 Task: Create a due date automation trigger when advanced on, on the monday before a card is due add dates starting in in more than 1 days at 11:00 AM.
Action: Mouse moved to (1172, 346)
Screenshot: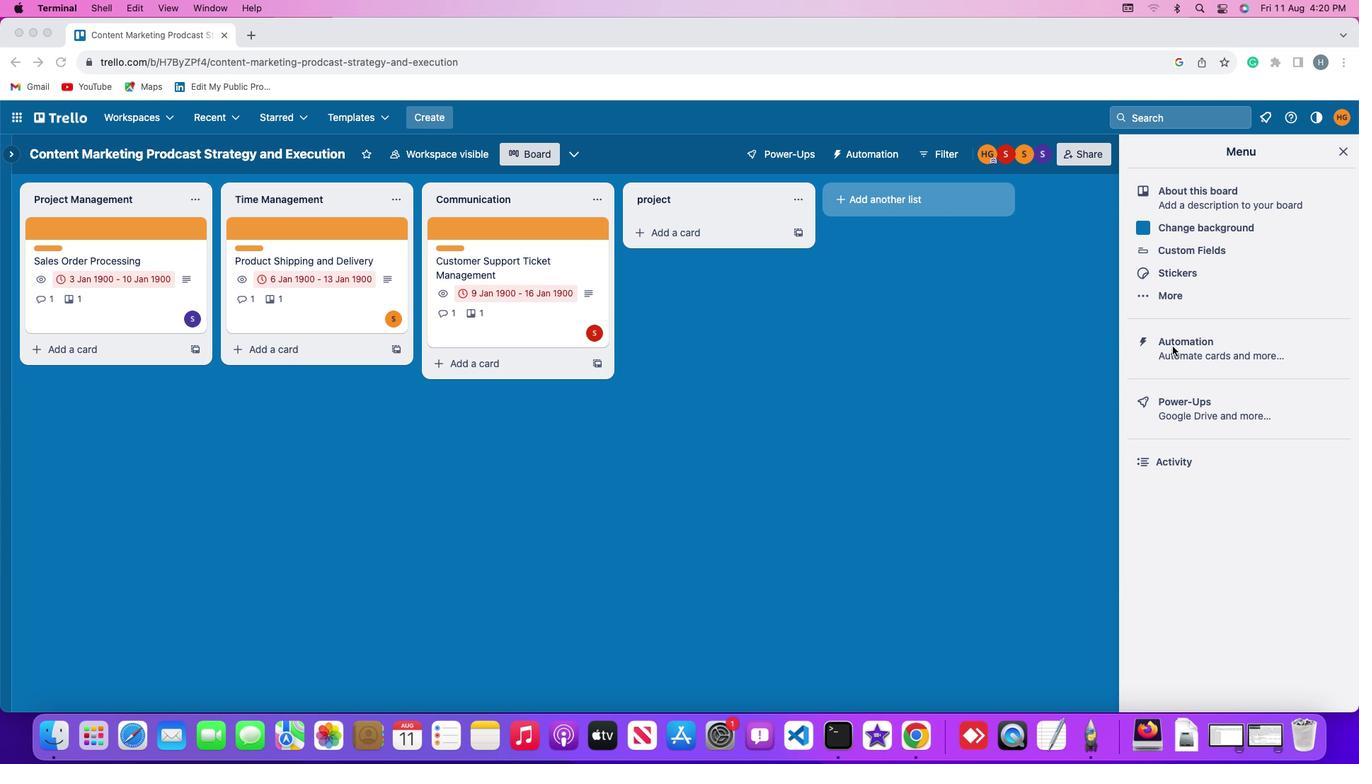 
Action: Mouse pressed left at (1172, 346)
Screenshot: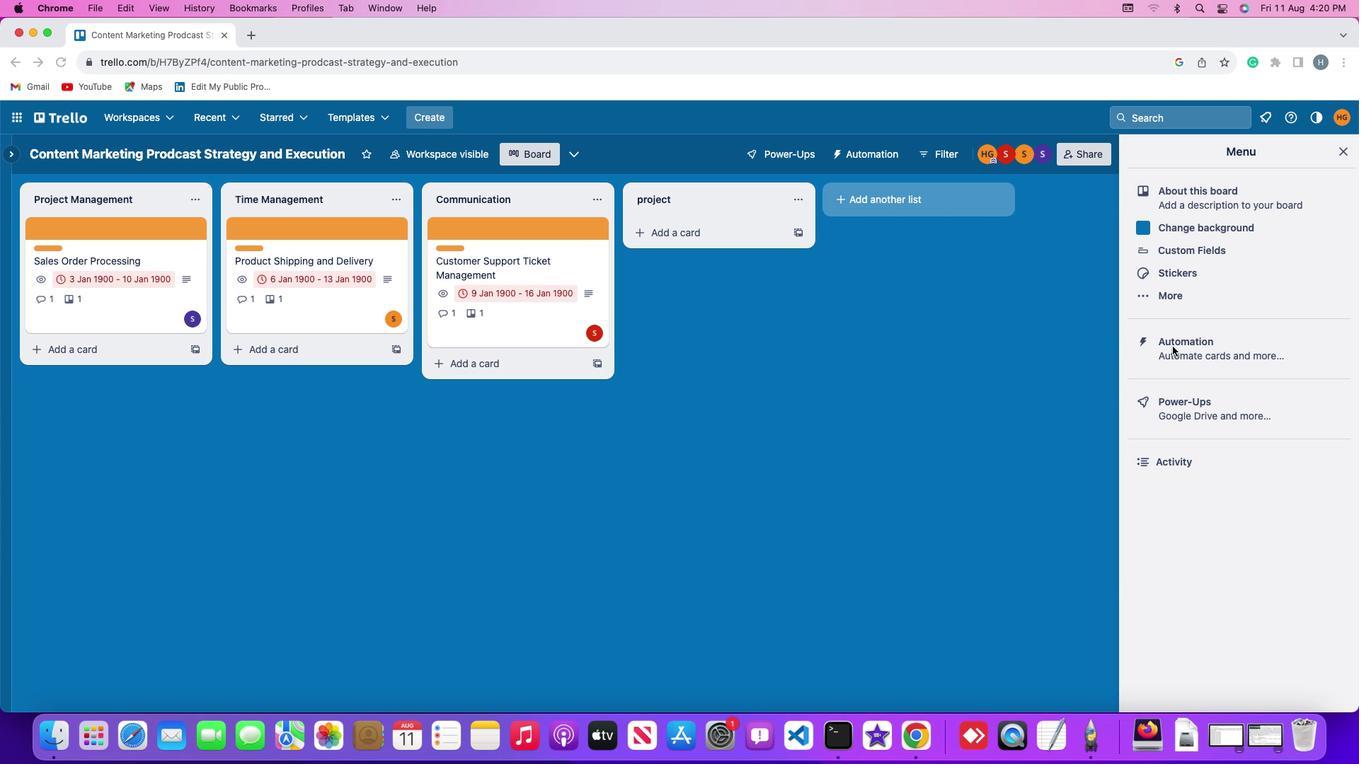 
Action: Mouse moved to (1172, 346)
Screenshot: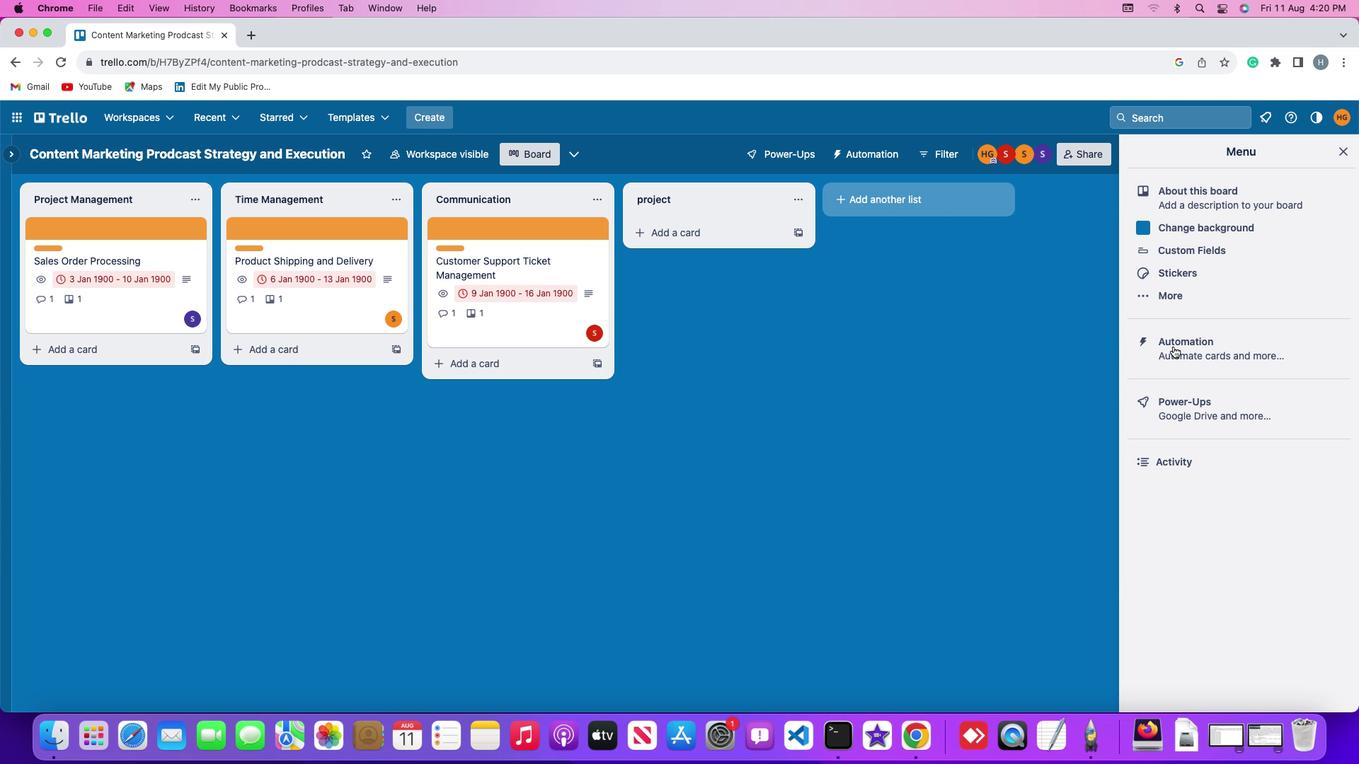 
Action: Mouse pressed left at (1172, 346)
Screenshot: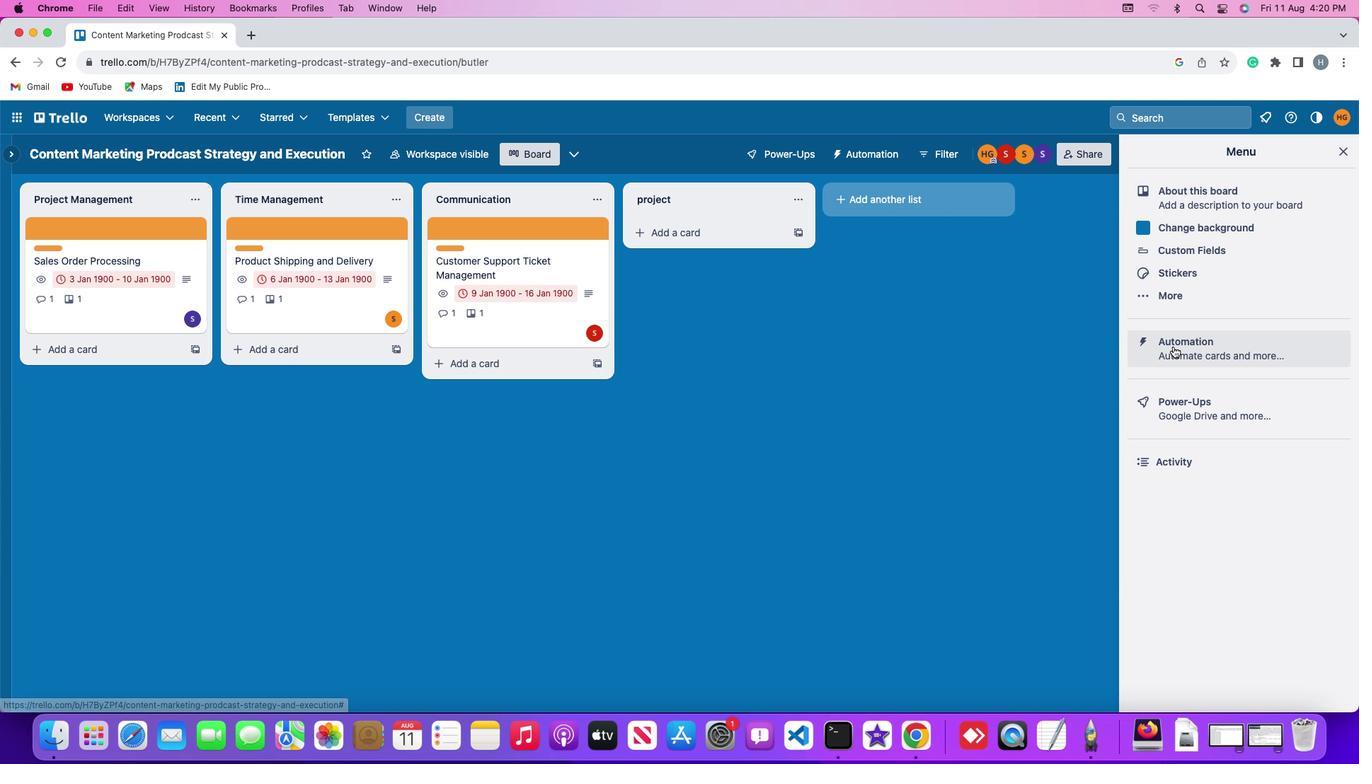
Action: Mouse moved to (79, 336)
Screenshot: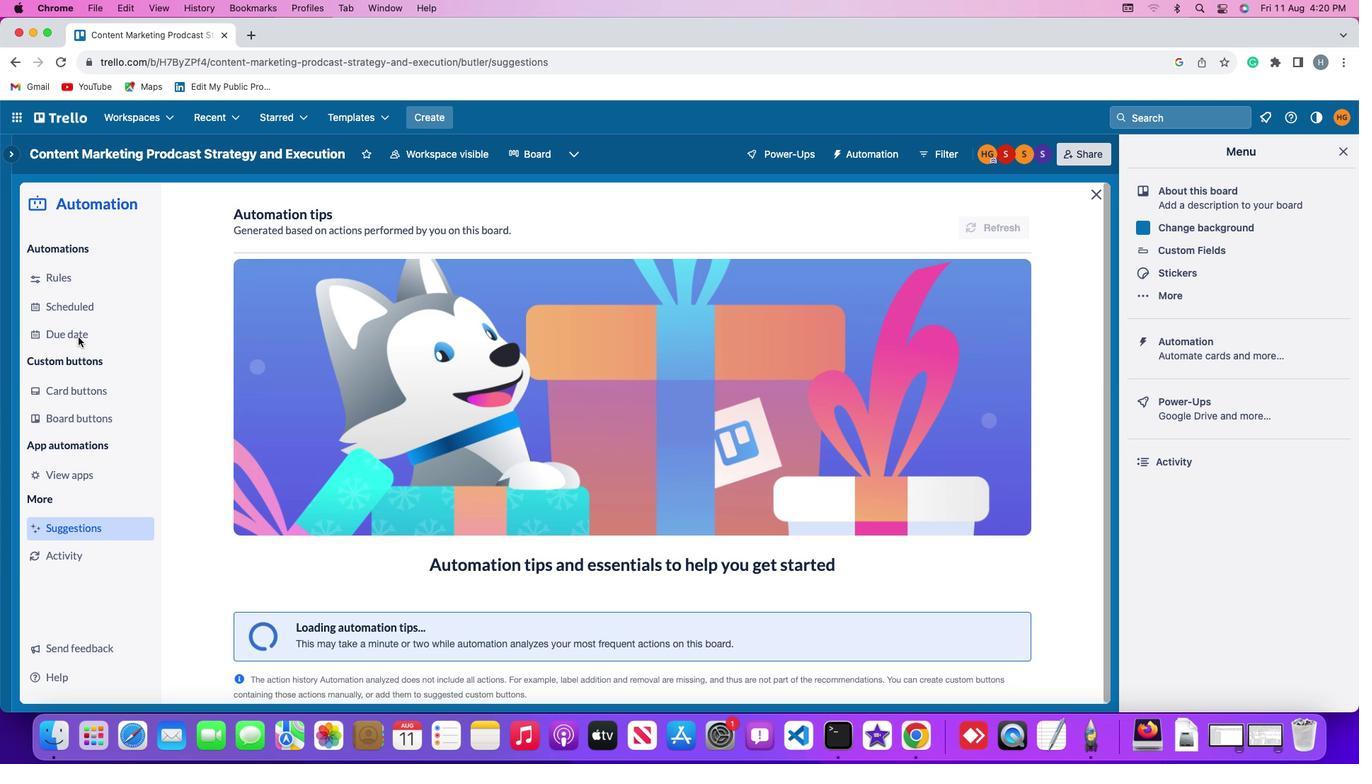 
Action: Mouse pressed left at (79, 336)
Screenshot: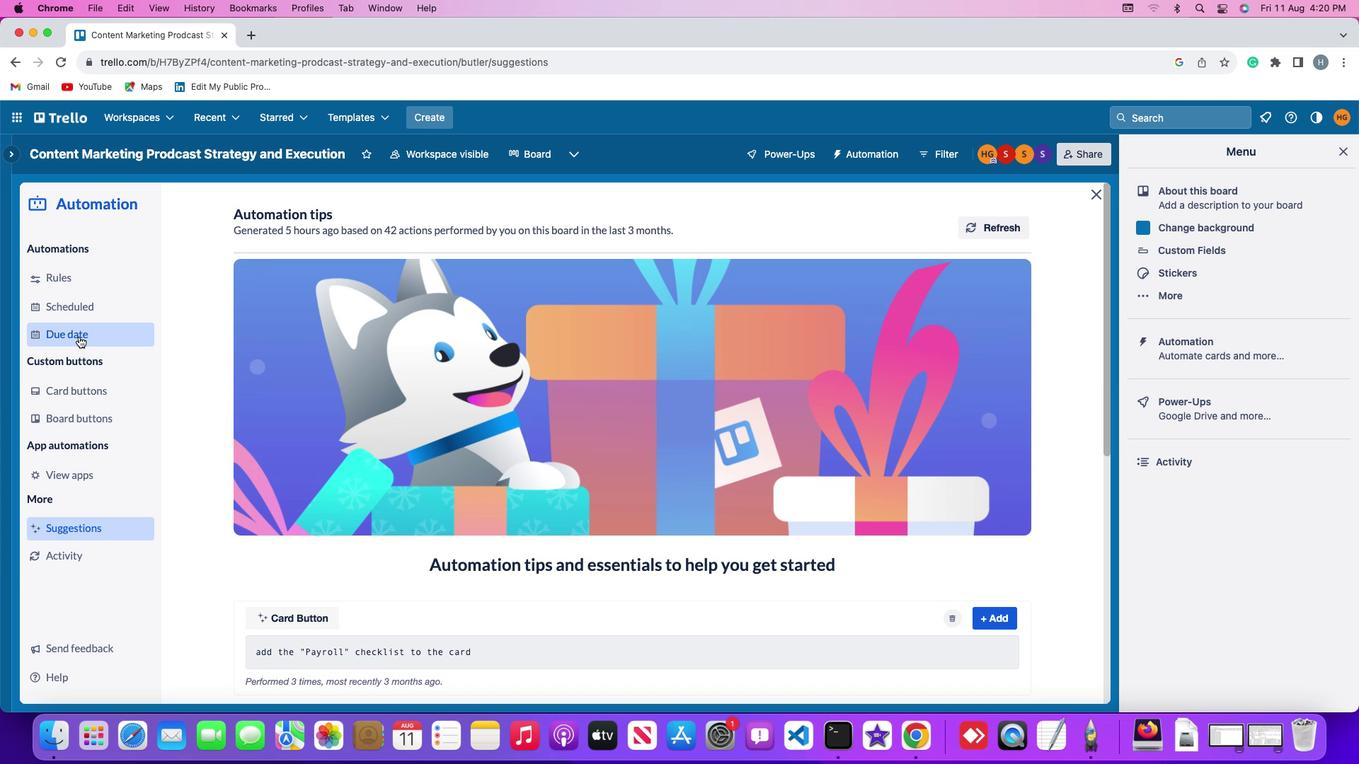 
Action: Mouse moved to (951, 218)
Screenshot: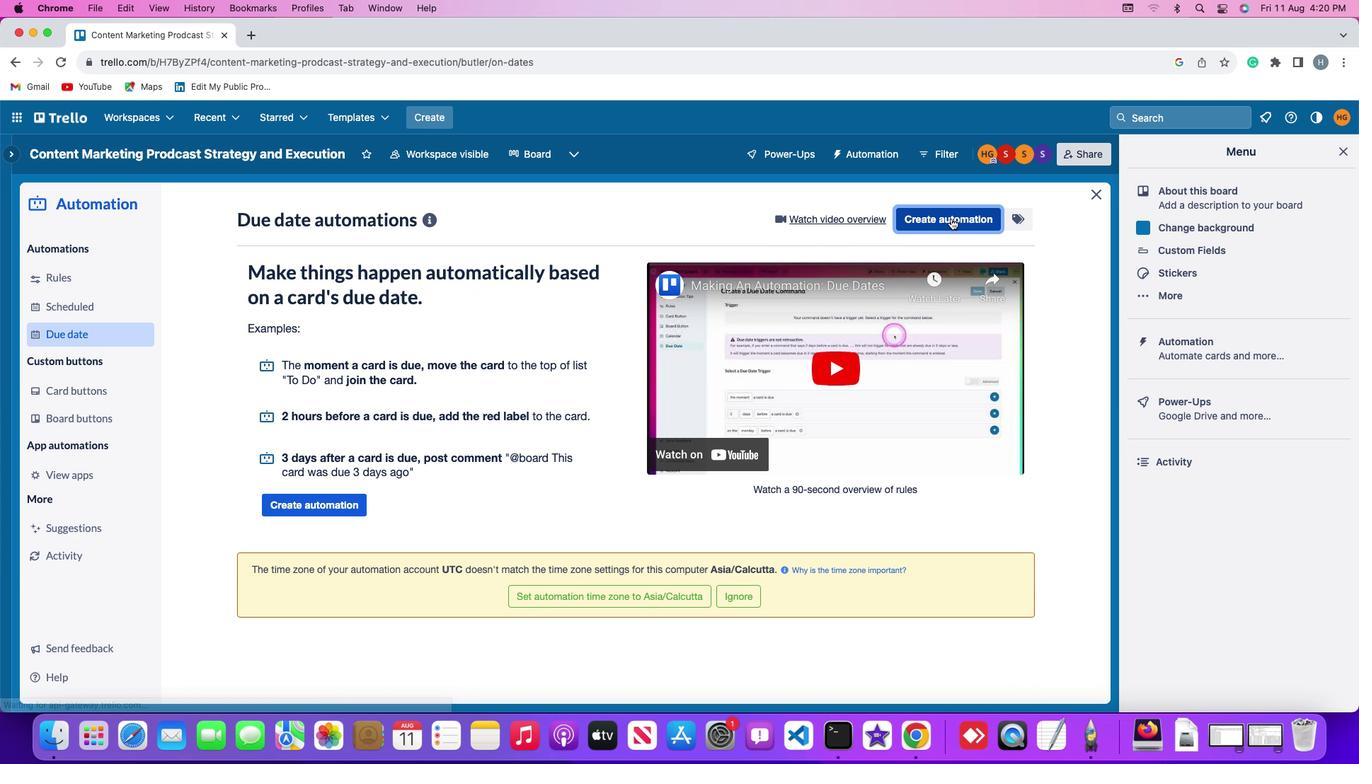
Action: Mouse pressed left at (951, 218)
Screenshot: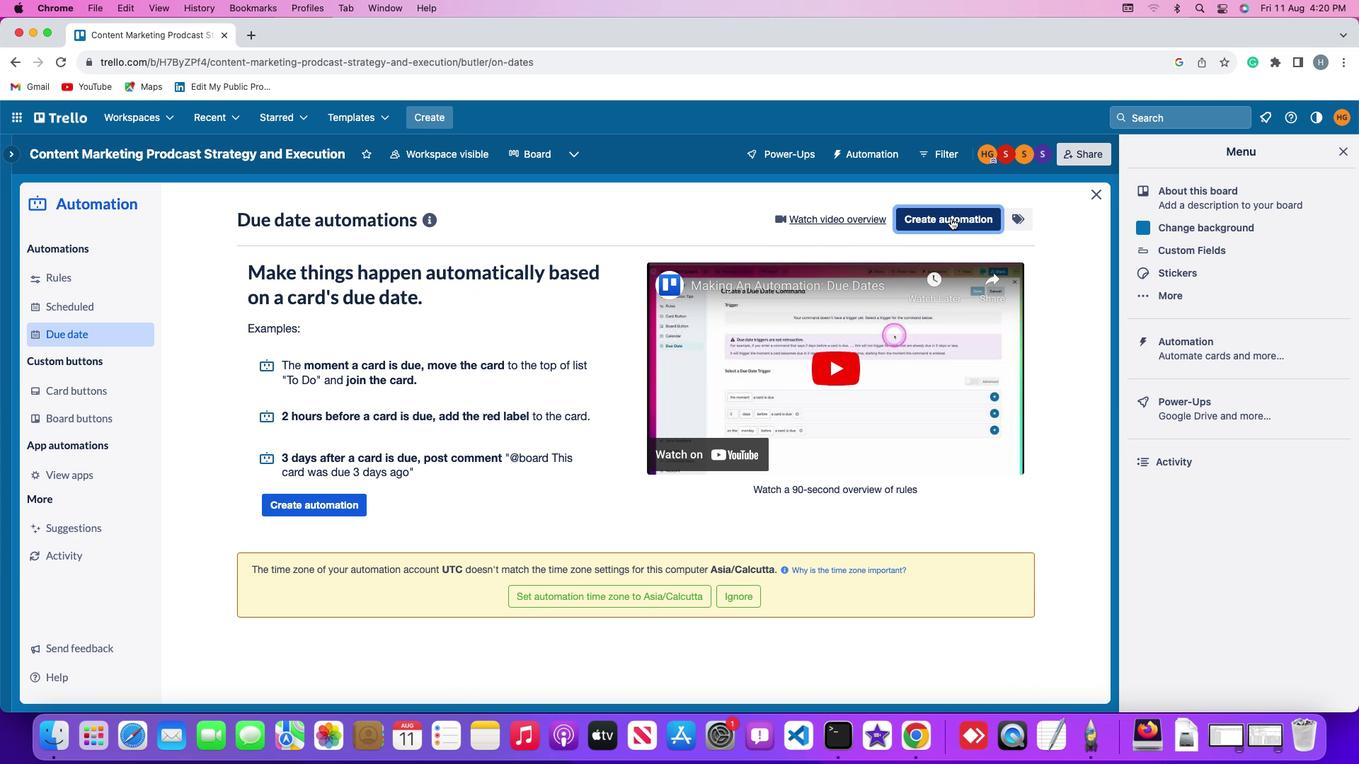 
Action: Mouse moved to (314, 353)
Screenshot: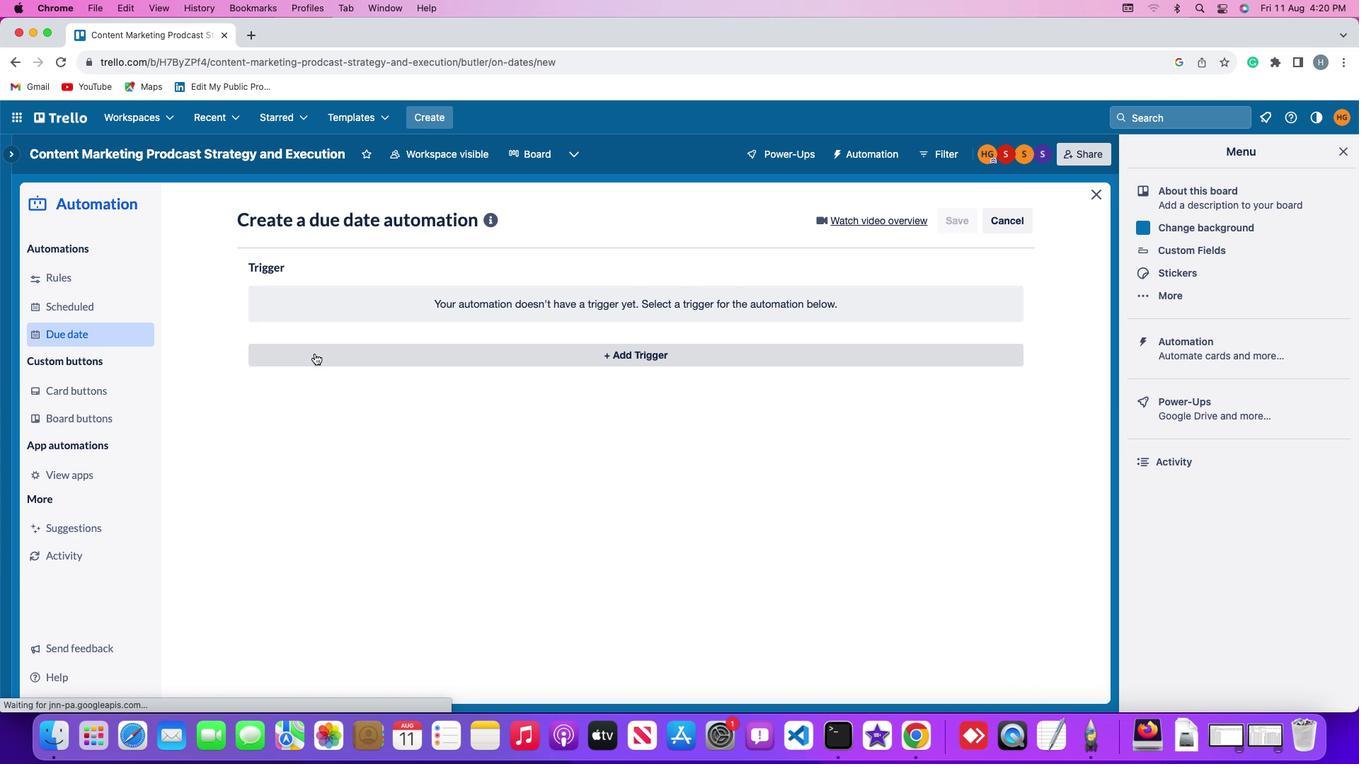 
Action: Mouse pressed left at (314, 353)
Screenshot: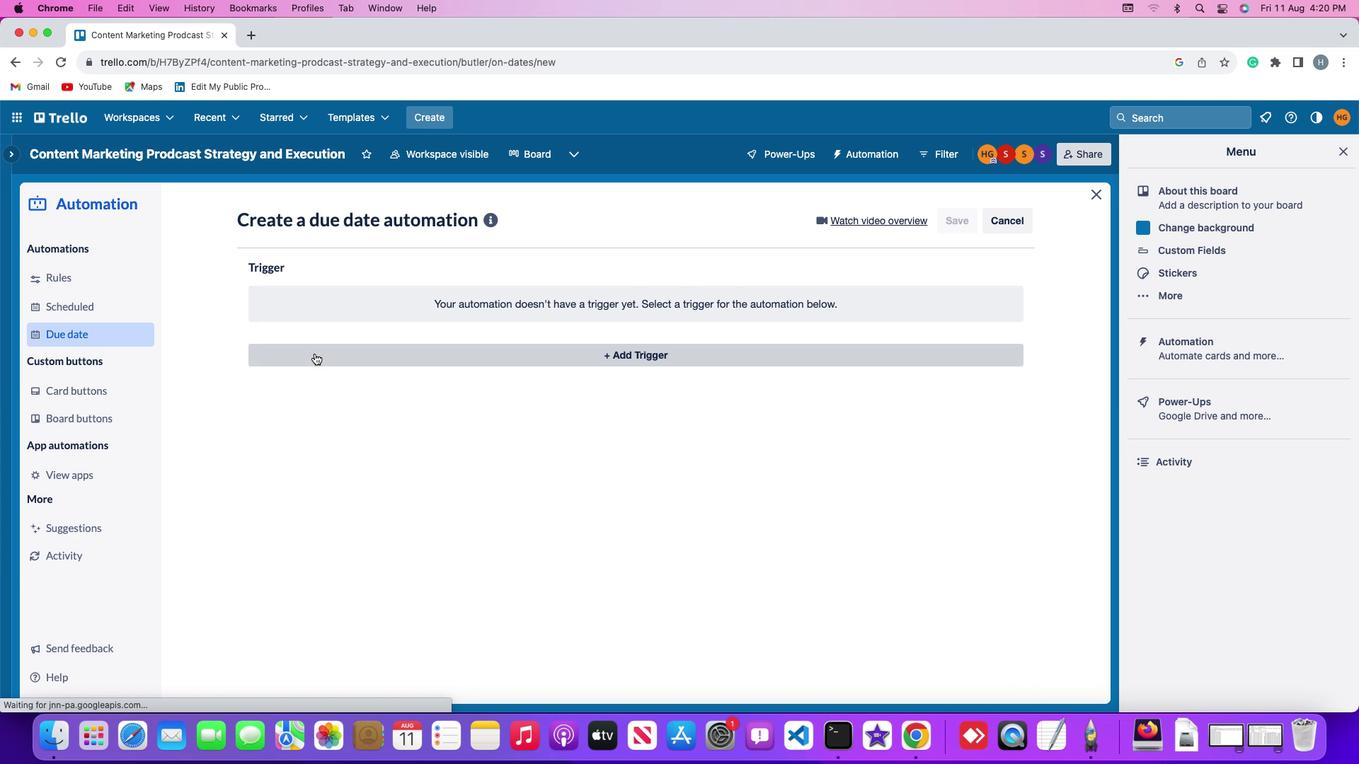 
Action: Mouse moved to (302, 615)
Screenshot: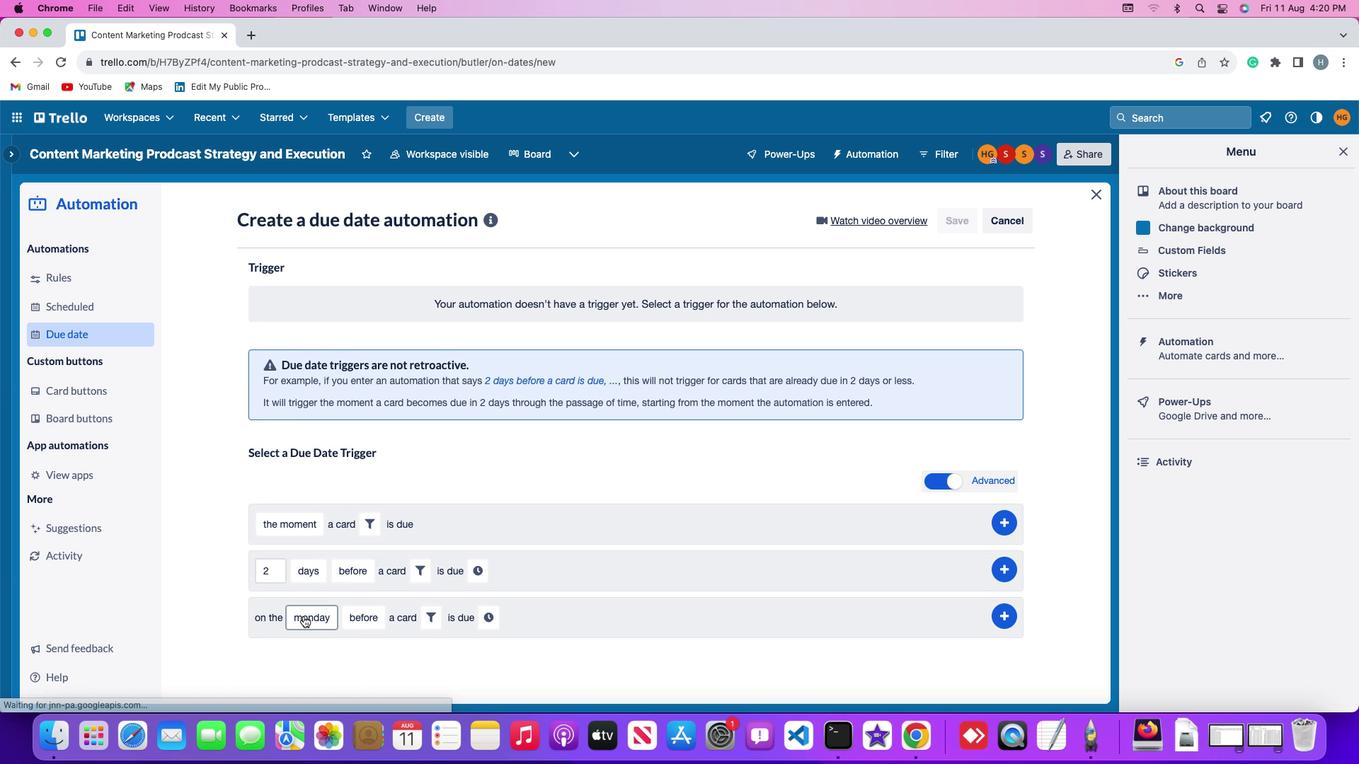 
Action: Mouse pressed left at (302, 615)
Screenshot: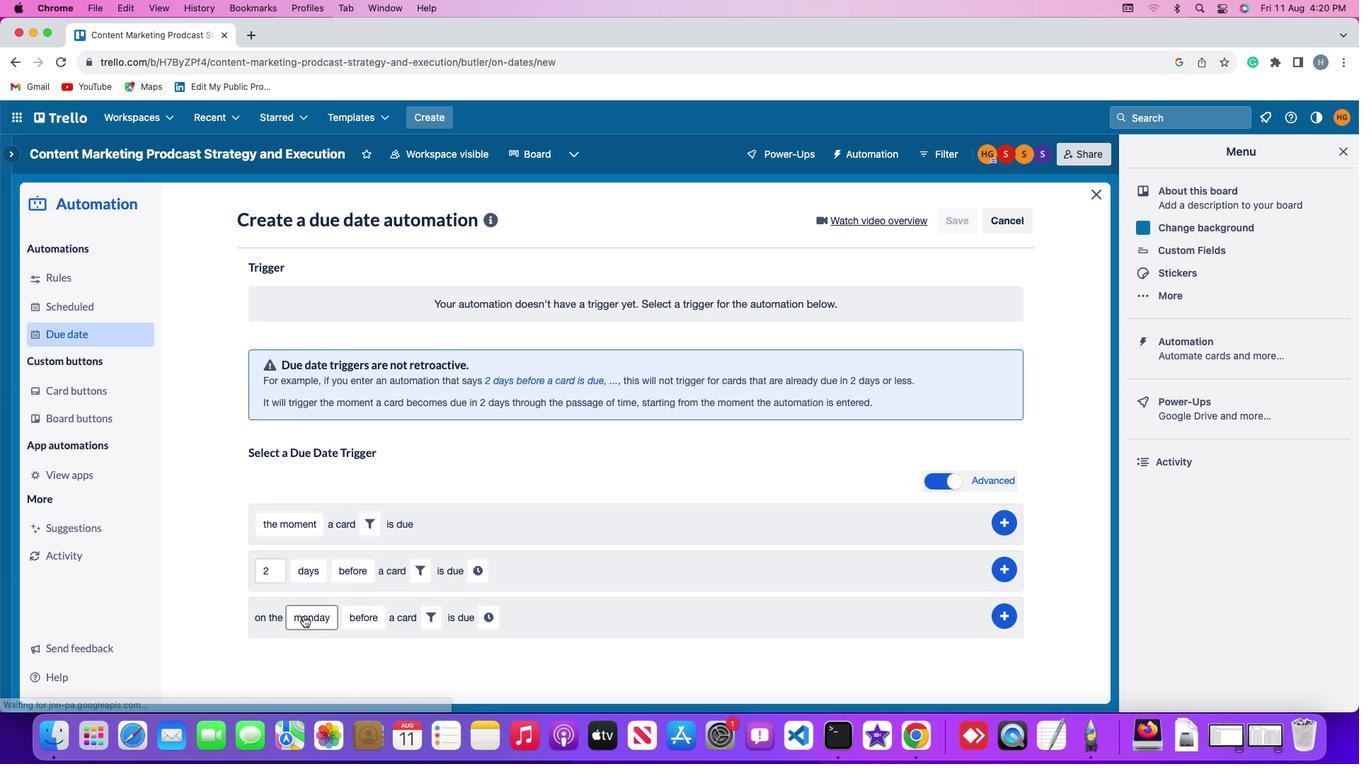 
Action: Mouse moved to (344, 420)
Screenshot: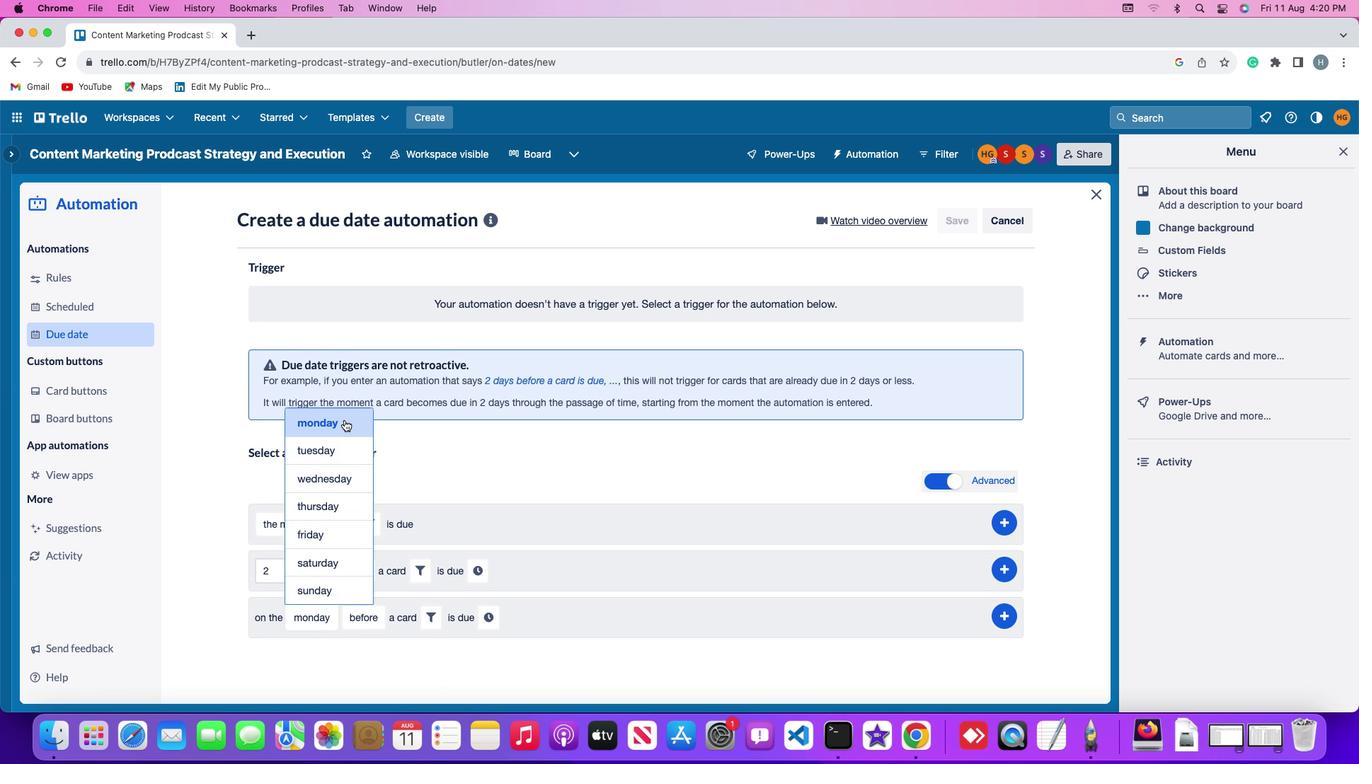 
Action: Mouse pressed left at (344, 420)
Screenshot: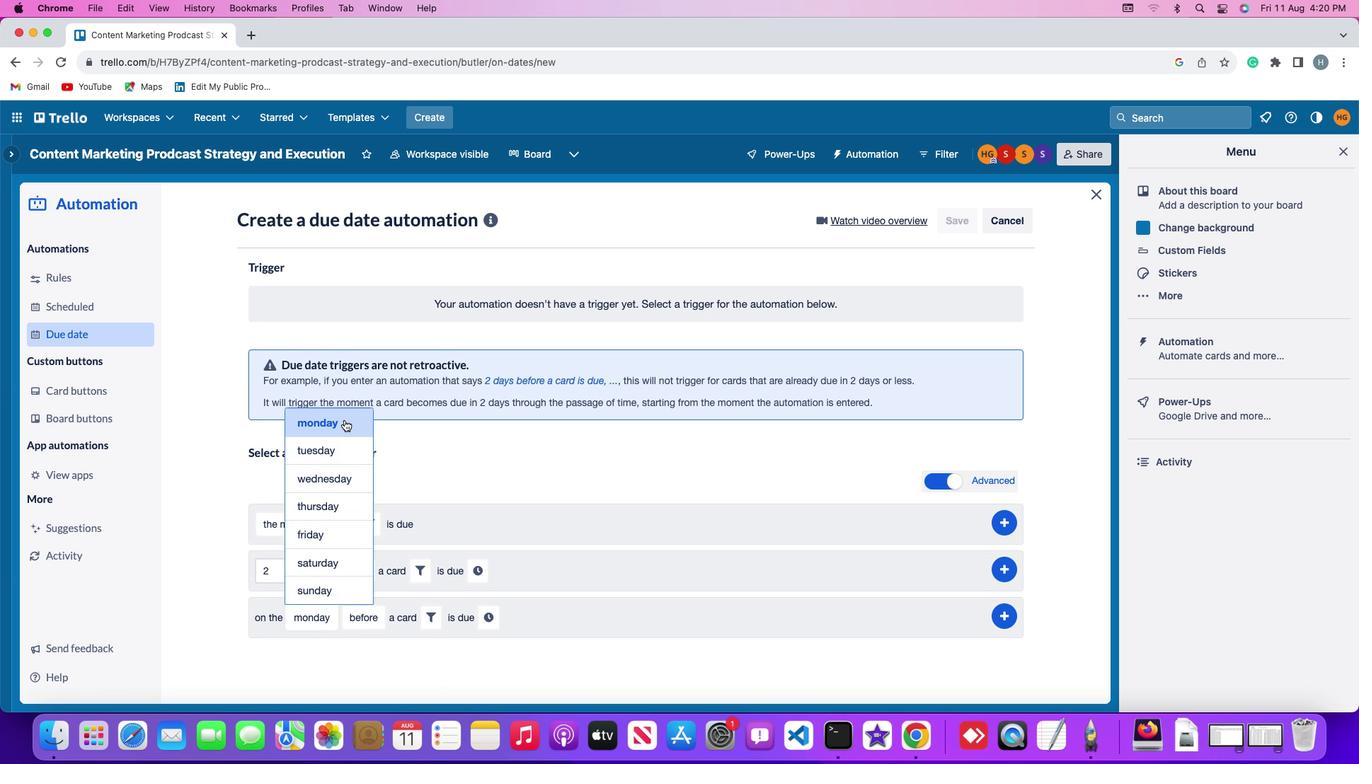 
Action: Mouse moved to (370, 619)
Screenshot: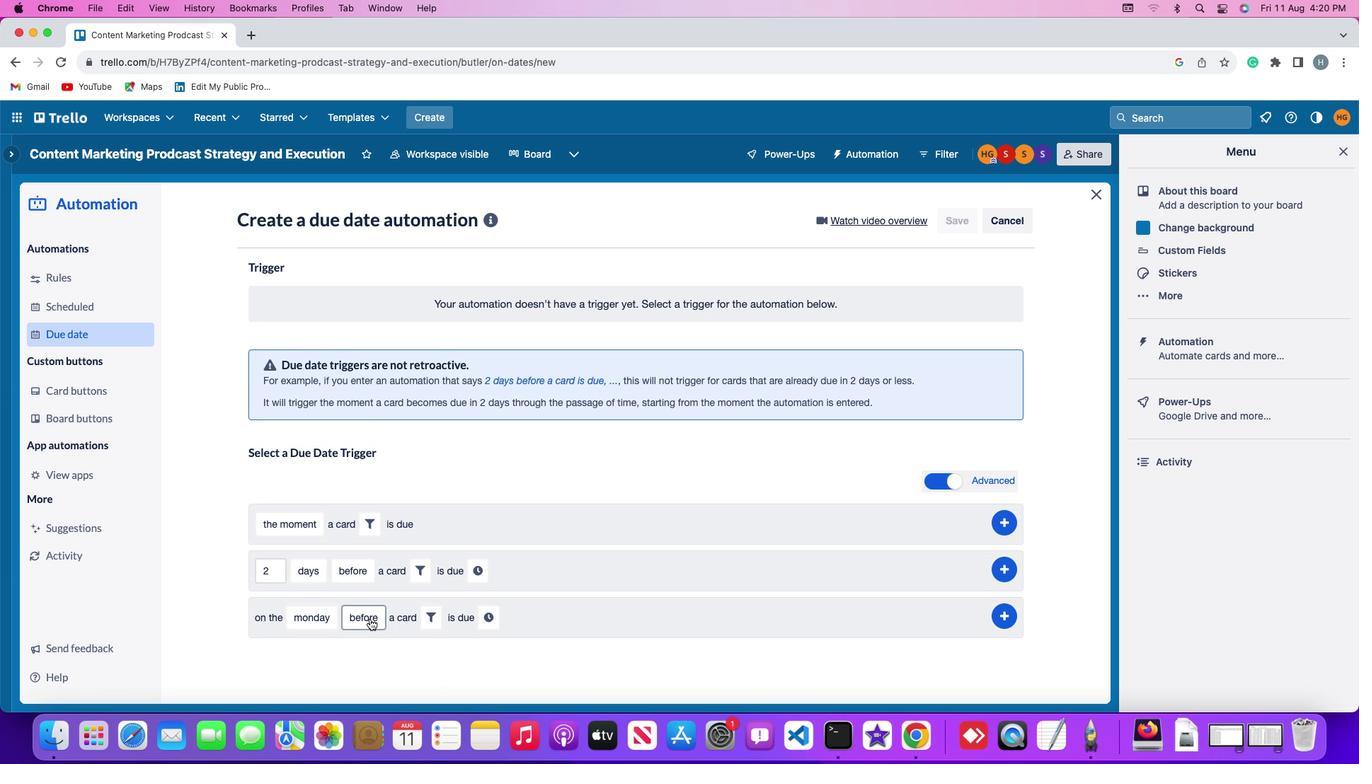 
Action: Mouse pressed left at (370, 619)
Screenshot: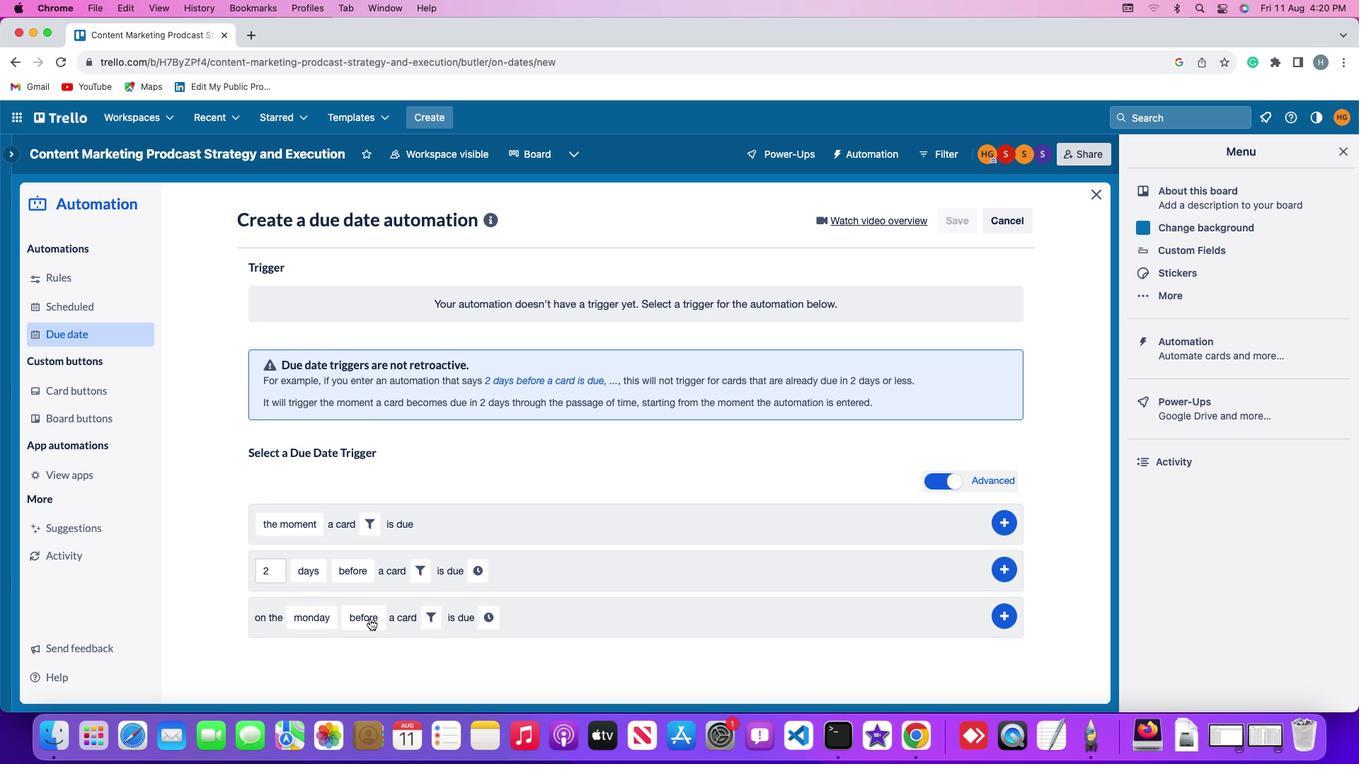 
Action: Mouse moved to (380, 499)
Screenshot: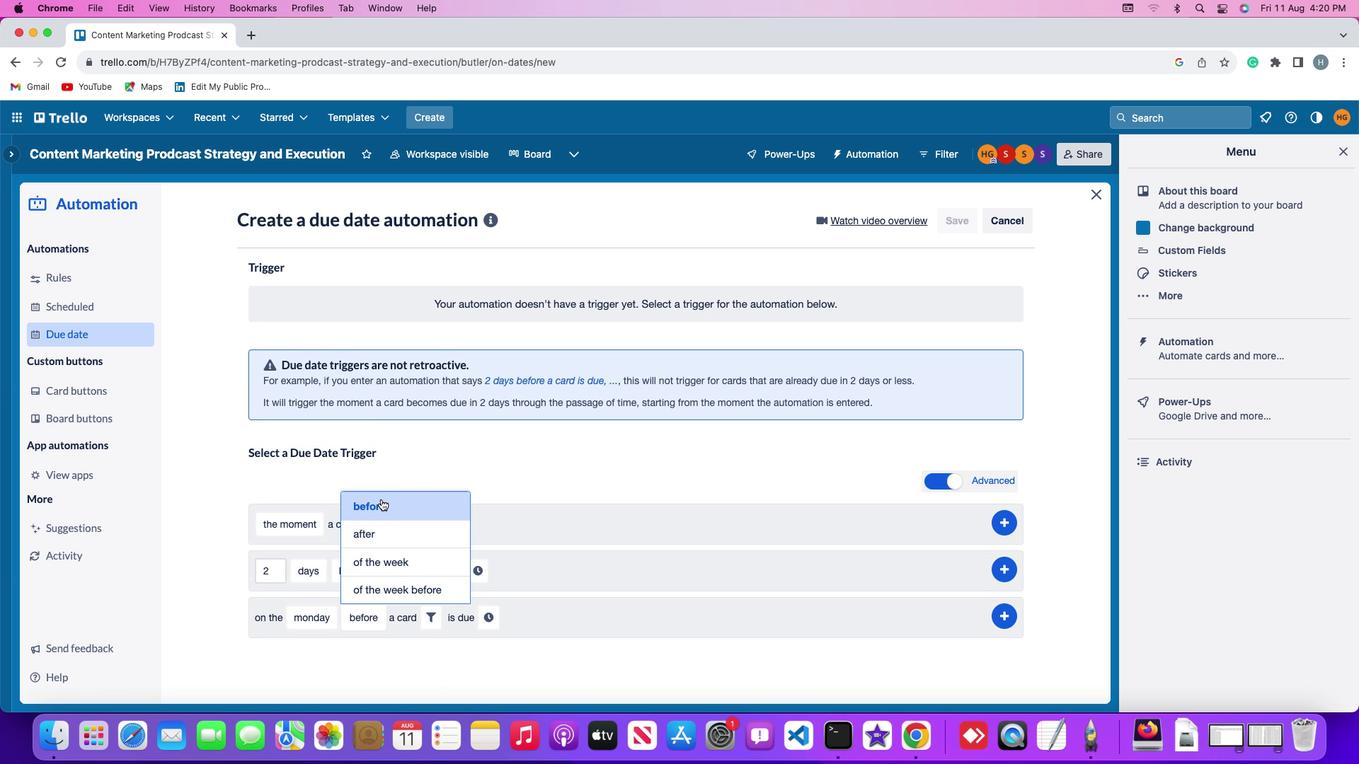 
Action: Mouse pressed left at (380, 499)
Screenshot: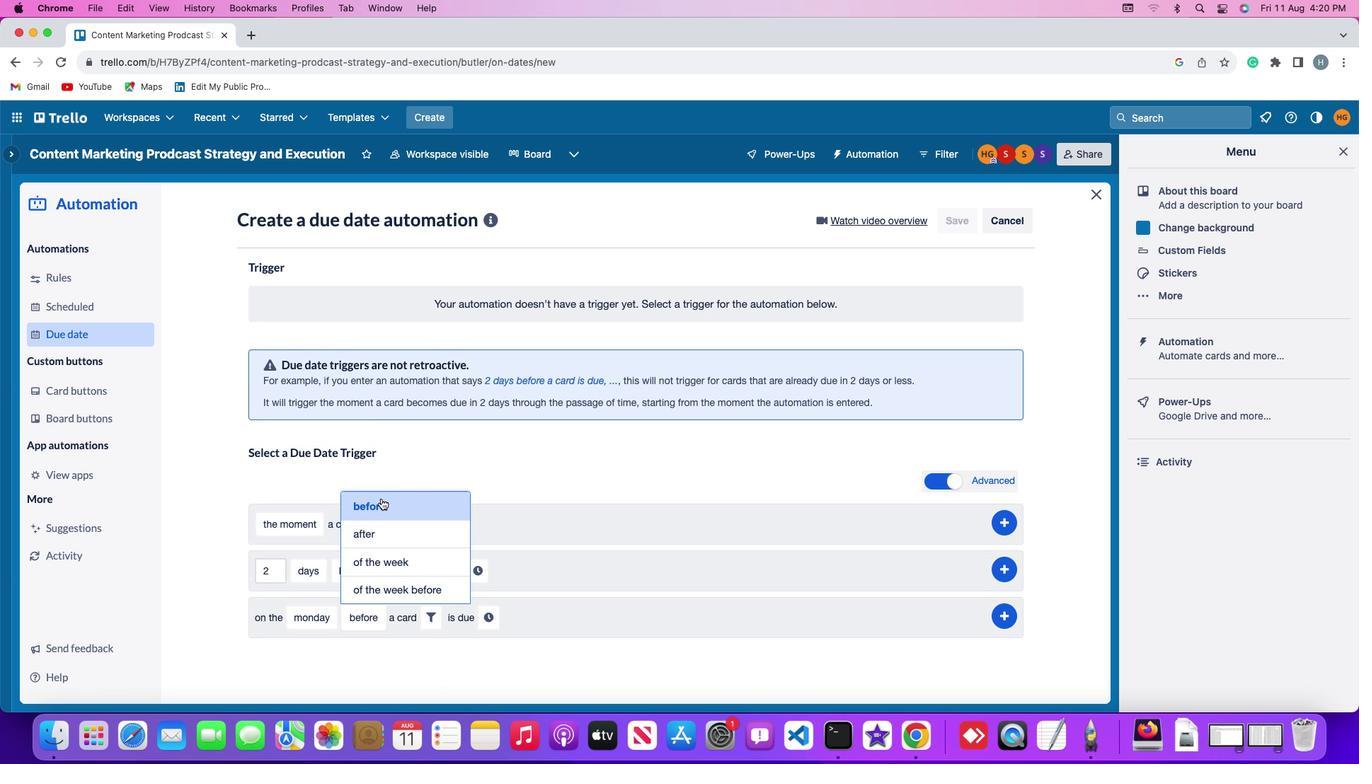 
Action: Mouse moved to (429, 614)
Screenshot: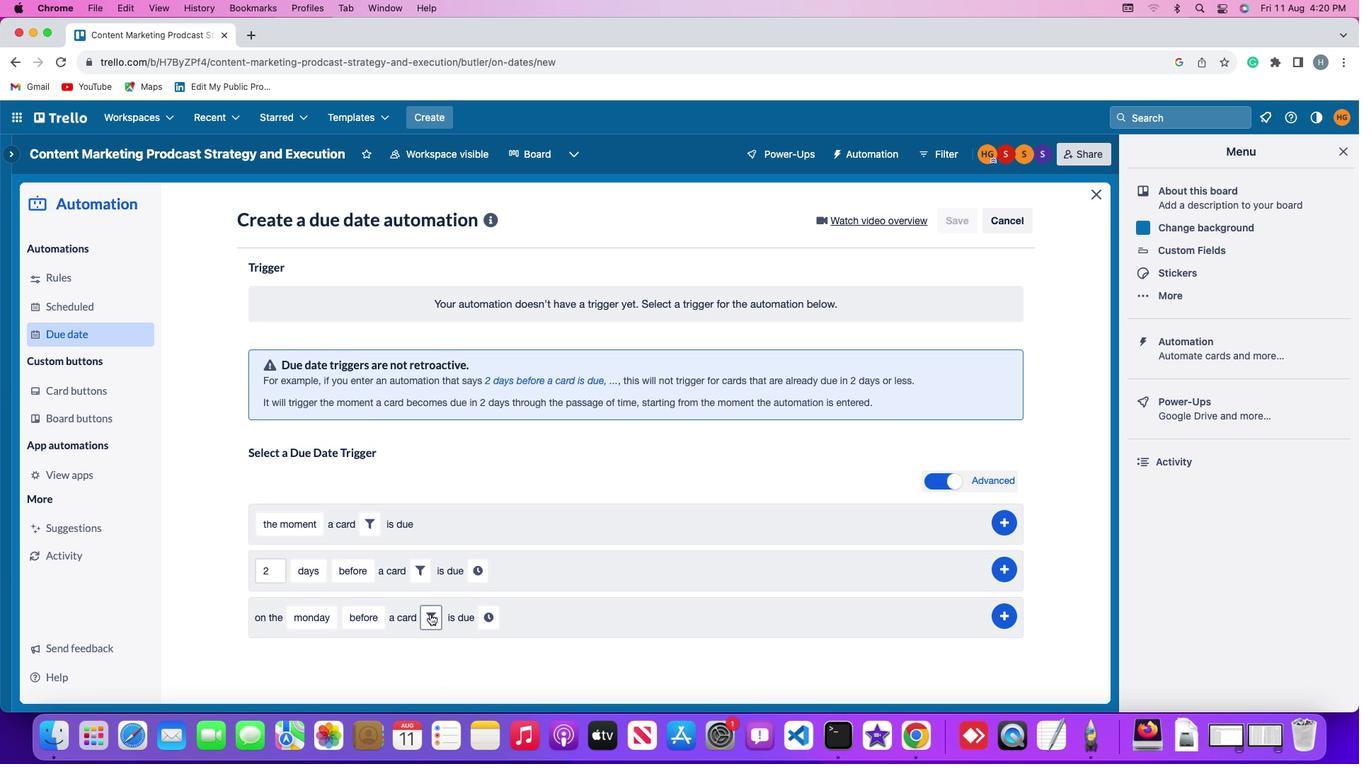 
Action: Mouse pressed left at (429, 614)
Screenshot: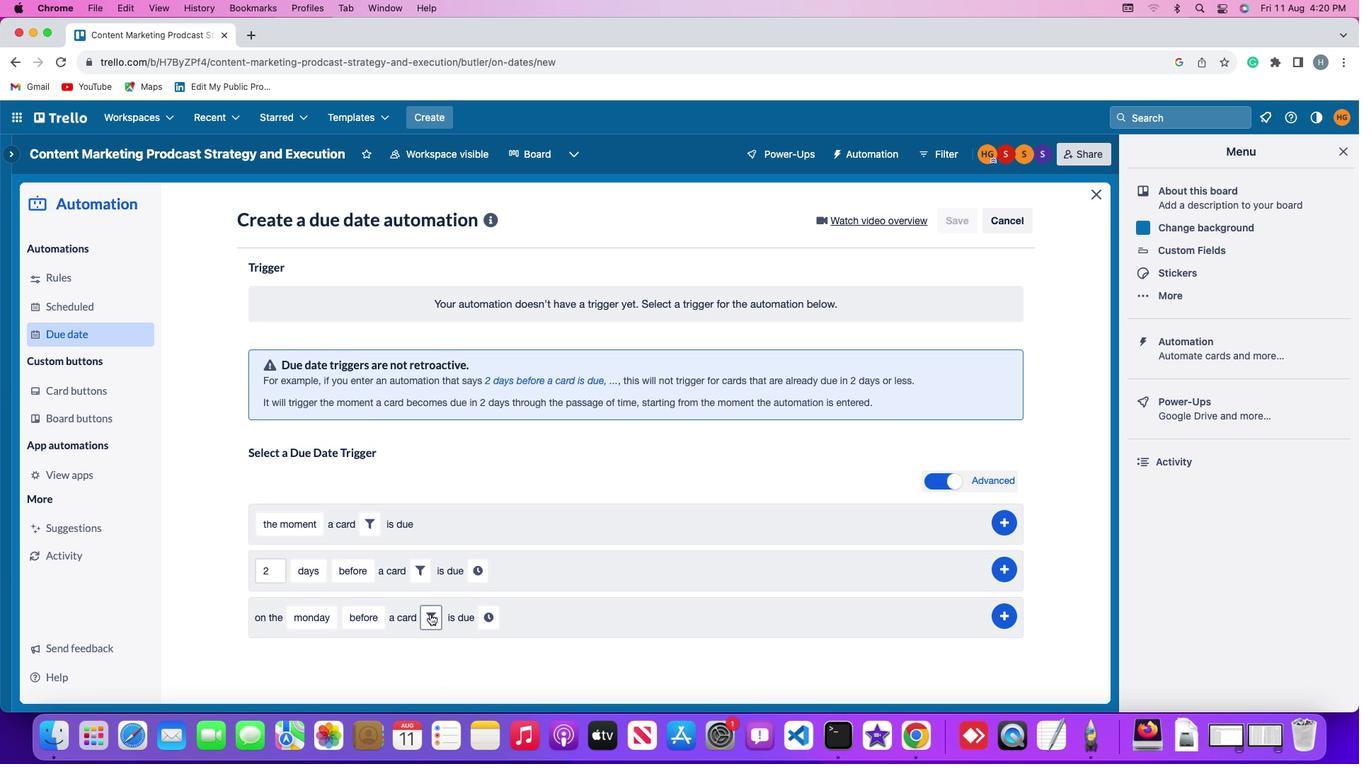 
Action: Mouse moved to (517, 661)
Screenshot: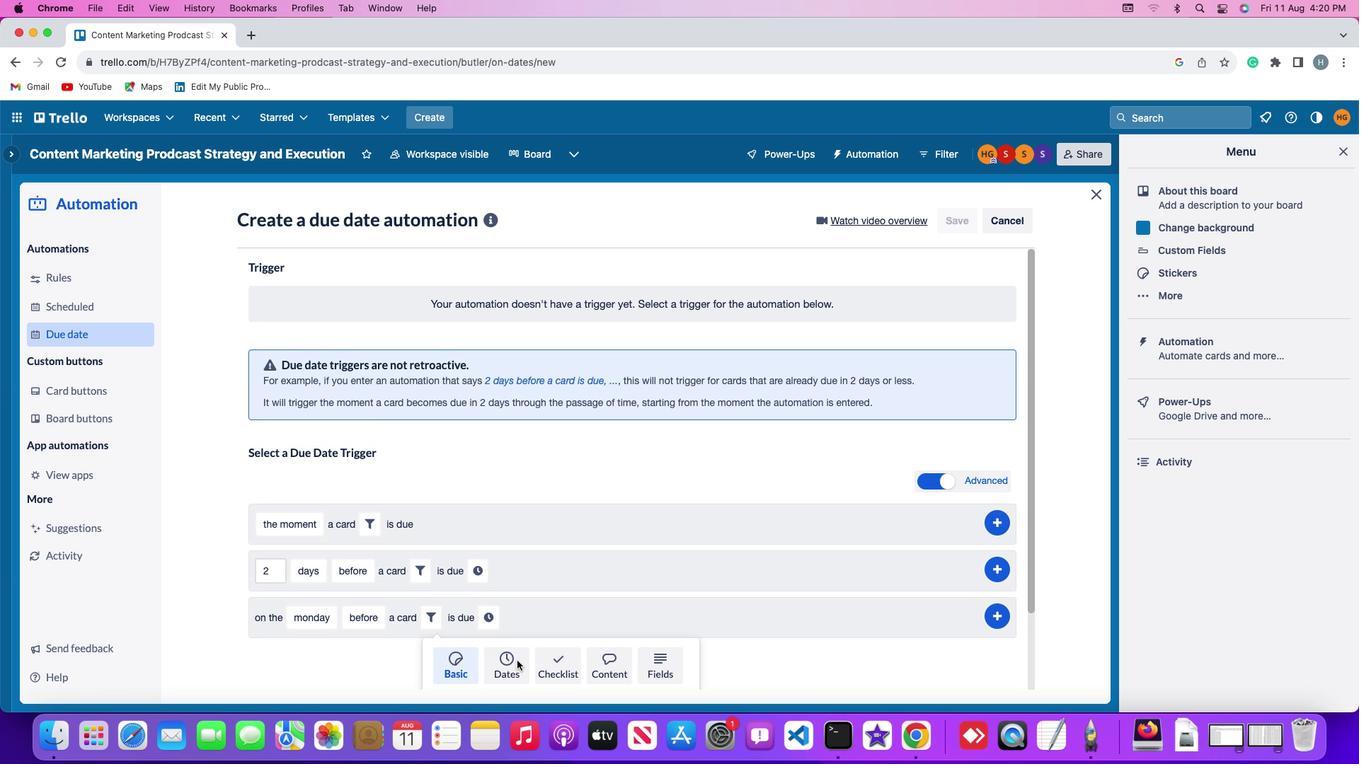 
Action: Mouse pressed left at (517, 661)
Screenshot: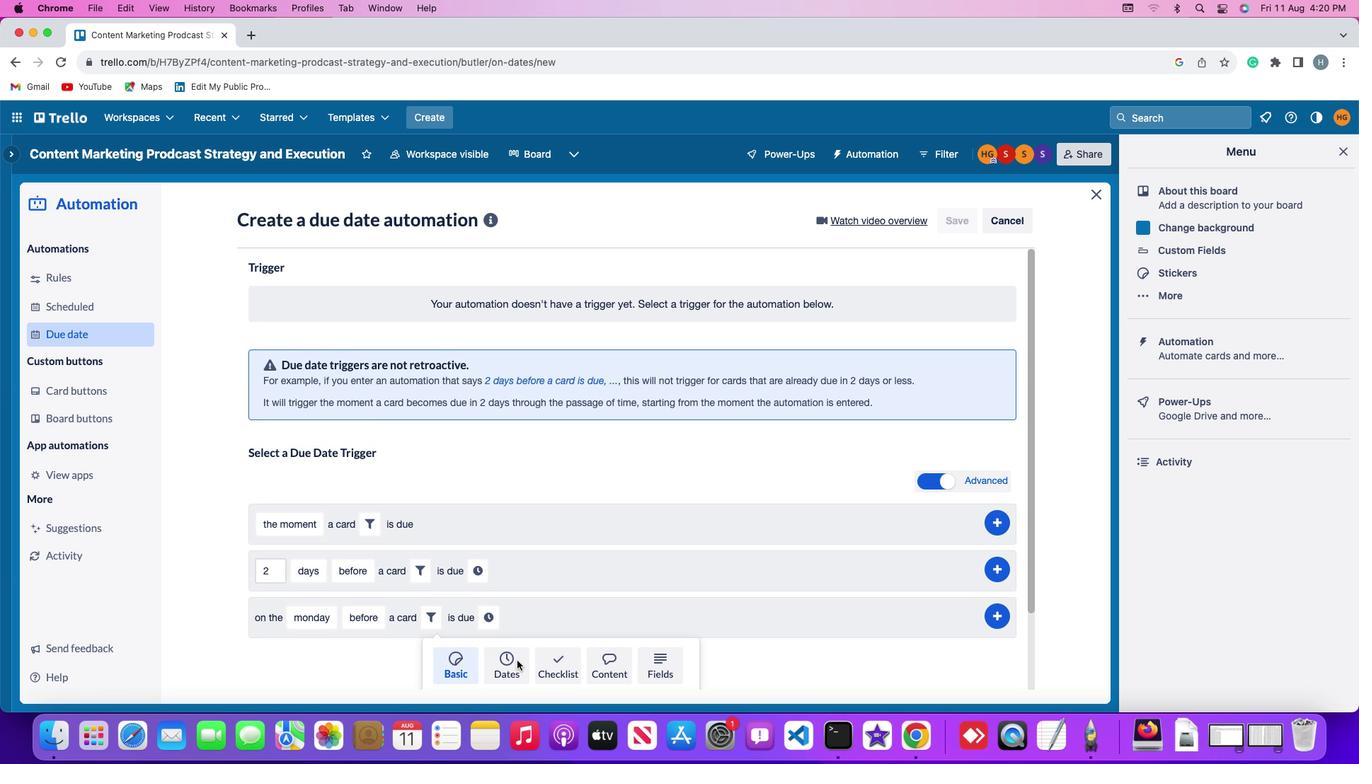 
Action: Mouse moved to (353, 655)
Screenshot: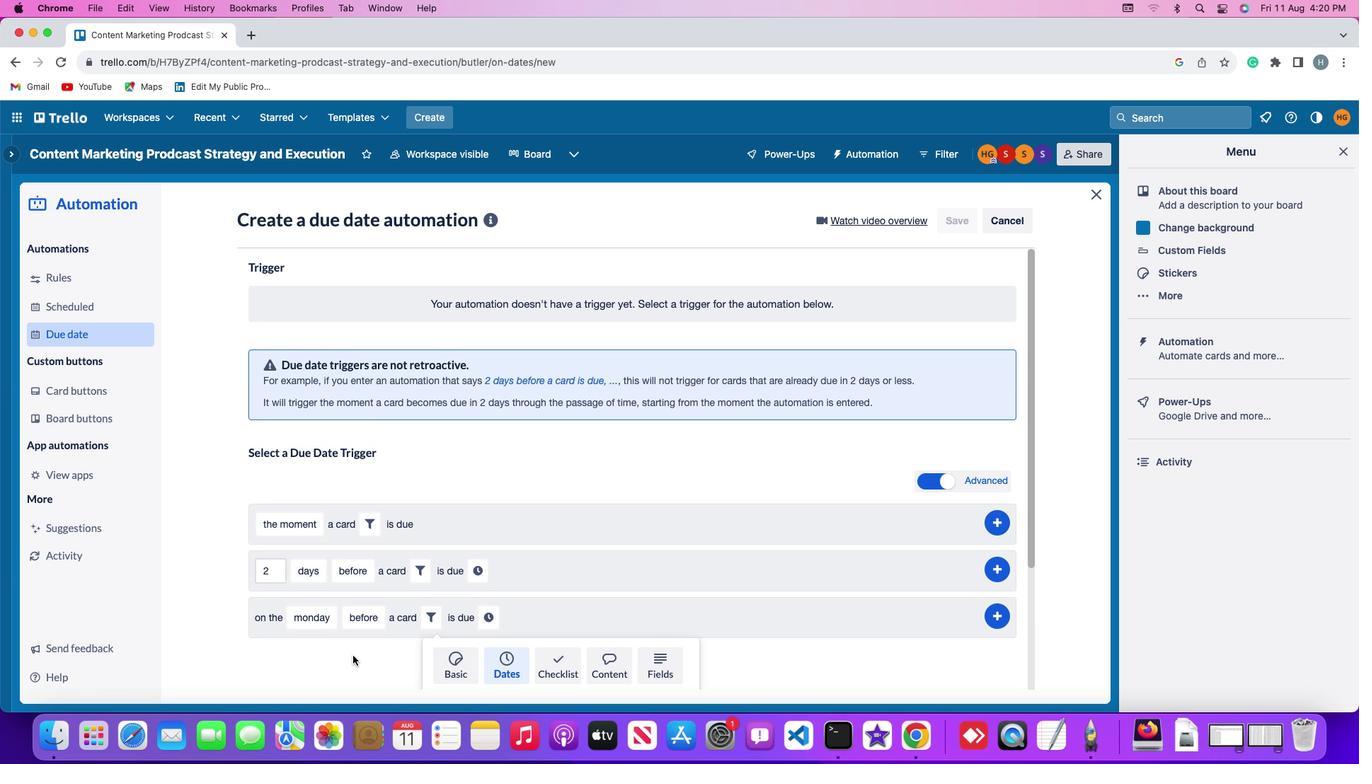
Action: Mouse scrolled (353, 655) with delta (0, 0)
Screenshot: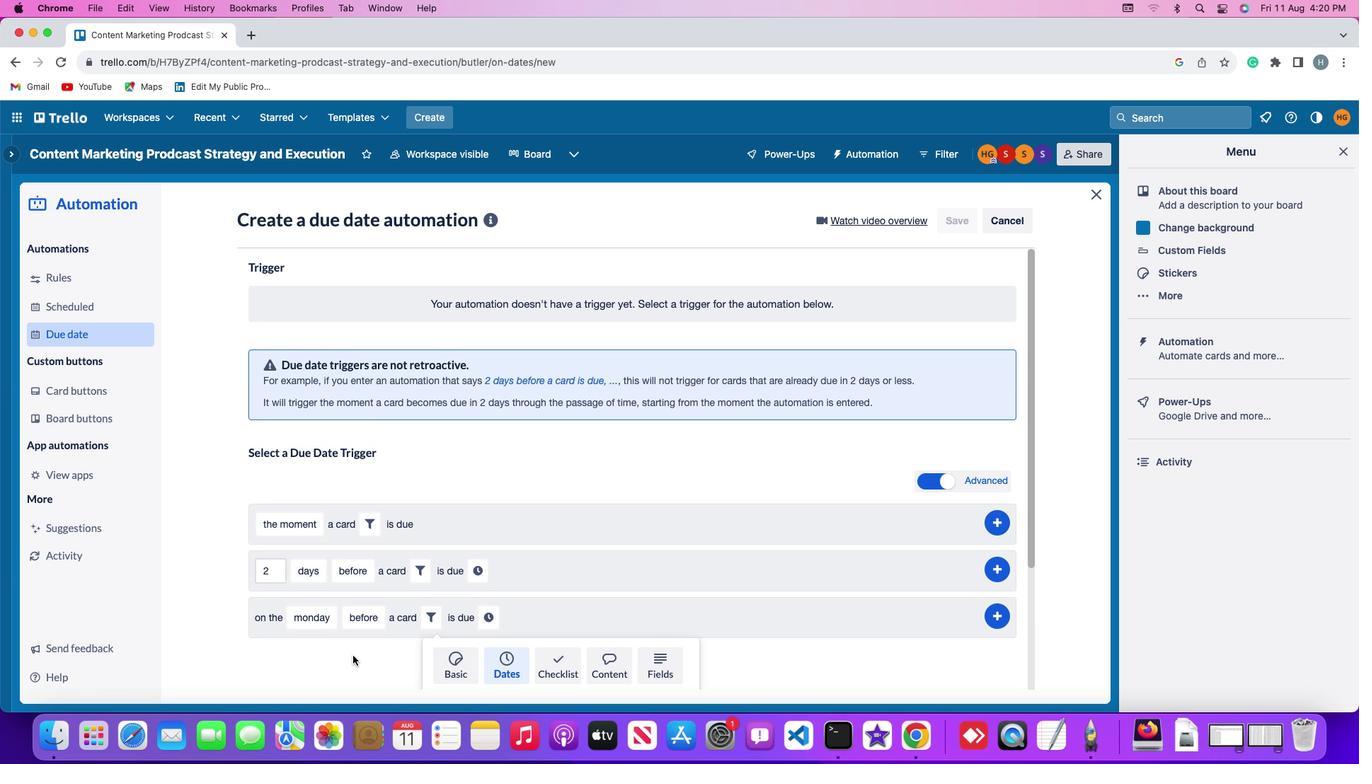 
Action: Mouse scrolled (353, 655) with delta (0, 0)
Screenshot: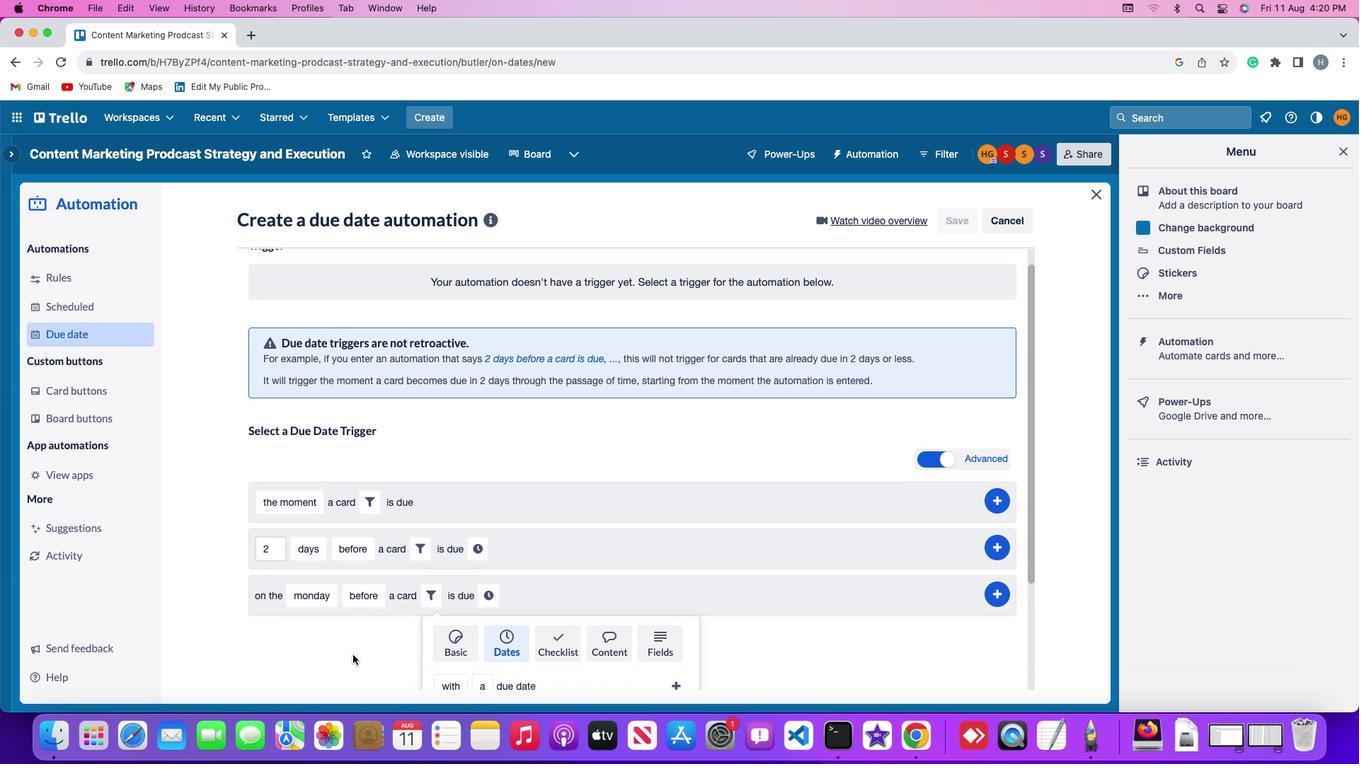 
Action: Mouse scrolled (353, 655) with delta (0, -2)
Screenshot: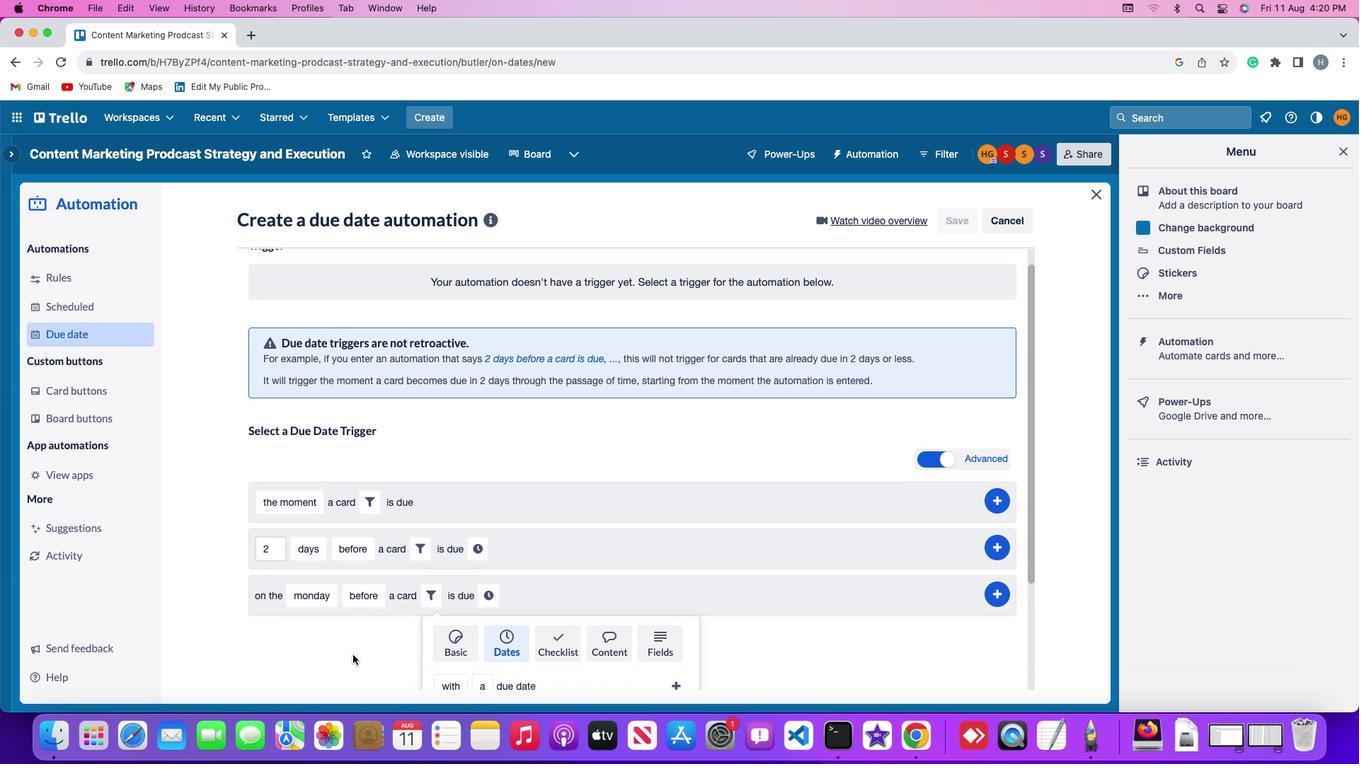 
Action: Mouse scrolled (353, 655) with delta (0, -3)
Screenshot: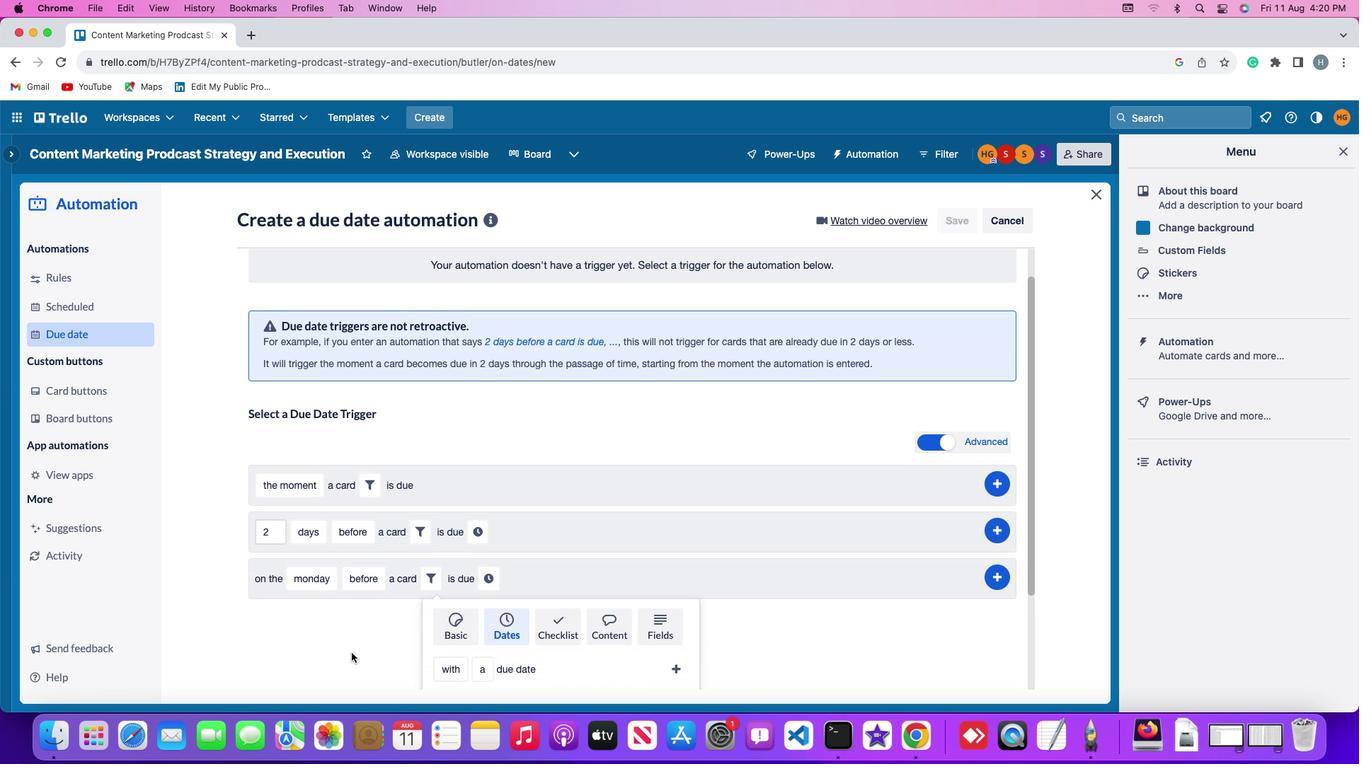 
Action: Mouse scrolled (353, 655) with delta (0, -4)
Screenshot: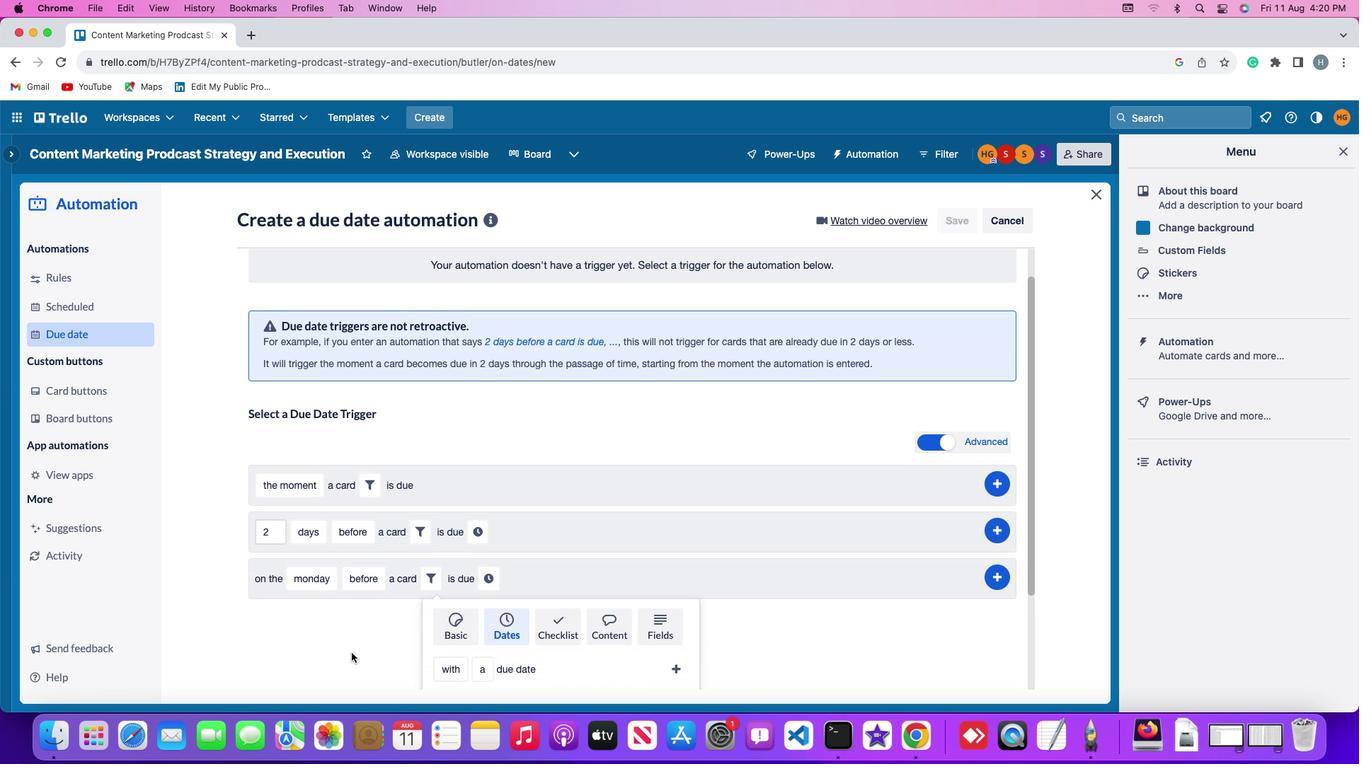 
Action: Mouse moved to (433, 657)
Screenshot: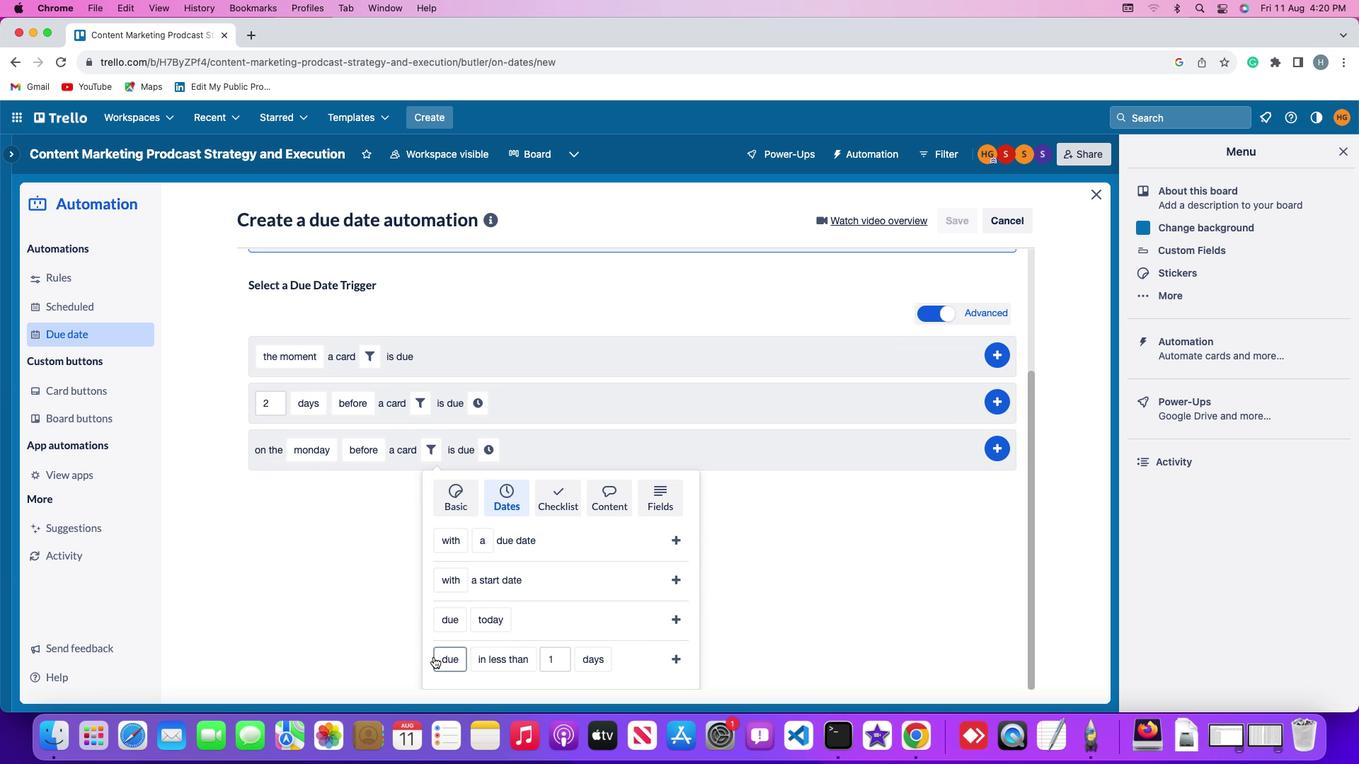 
Action: Mouse pressed left at (433, 657)
Screenshot: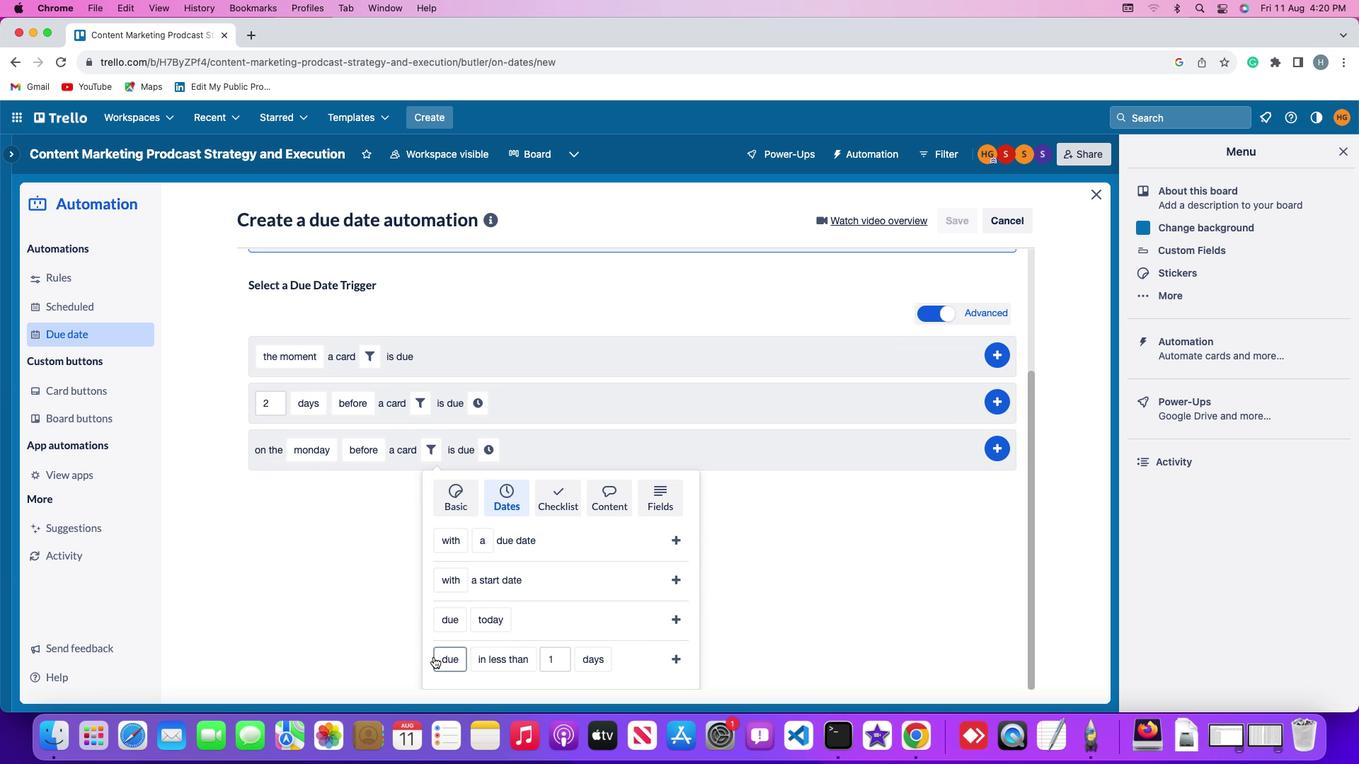 
Action: Mouse moved to (455, 634)
Screenshot: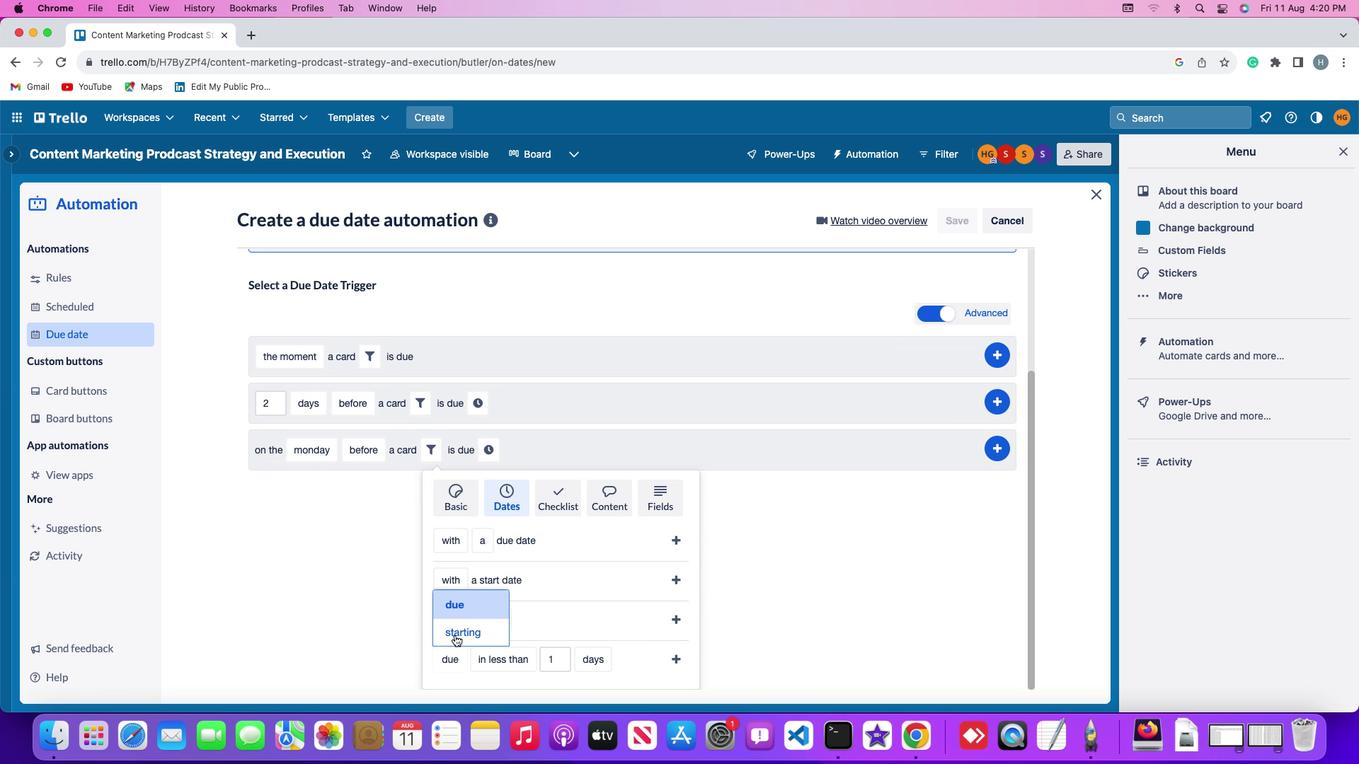
Action: Mouse pressed left at (455, 634)
Screenshot: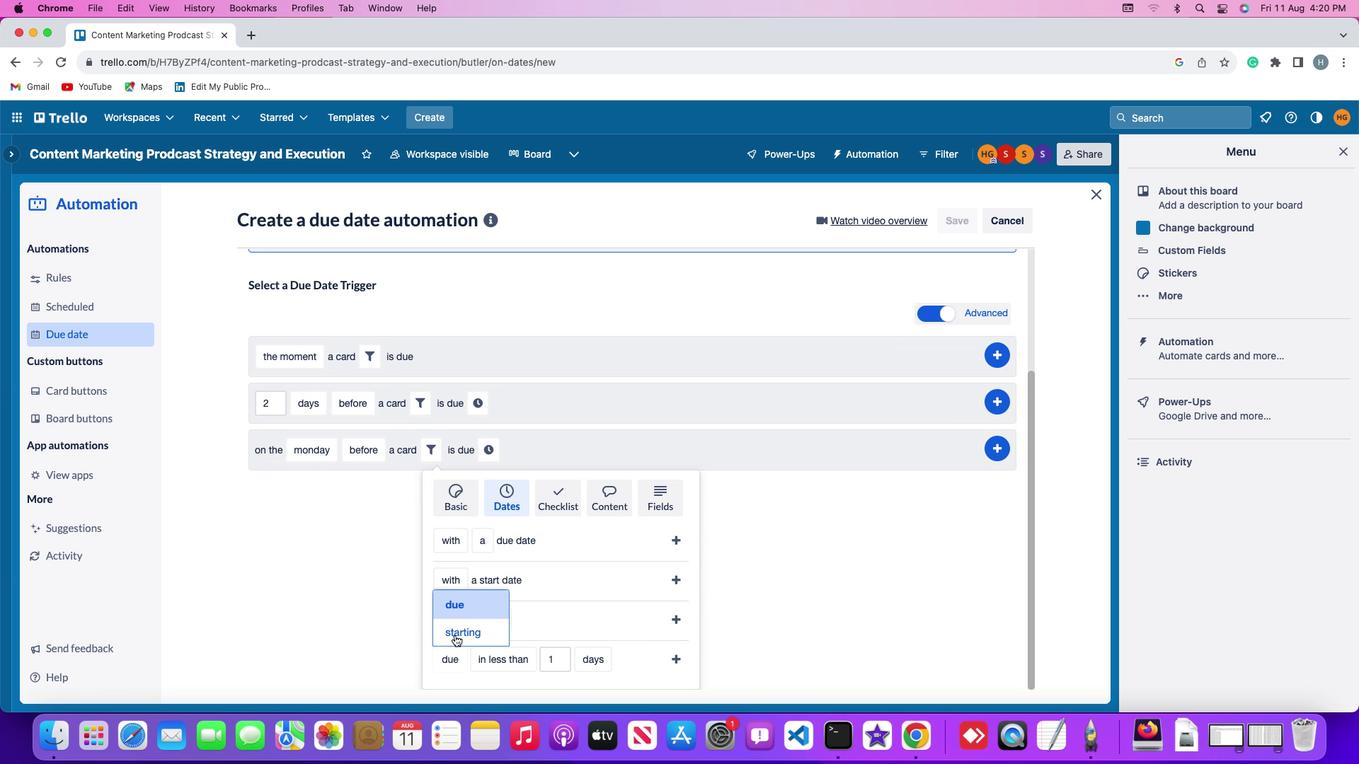 
Action: Mouse moved to (523, 658)
Screenshot: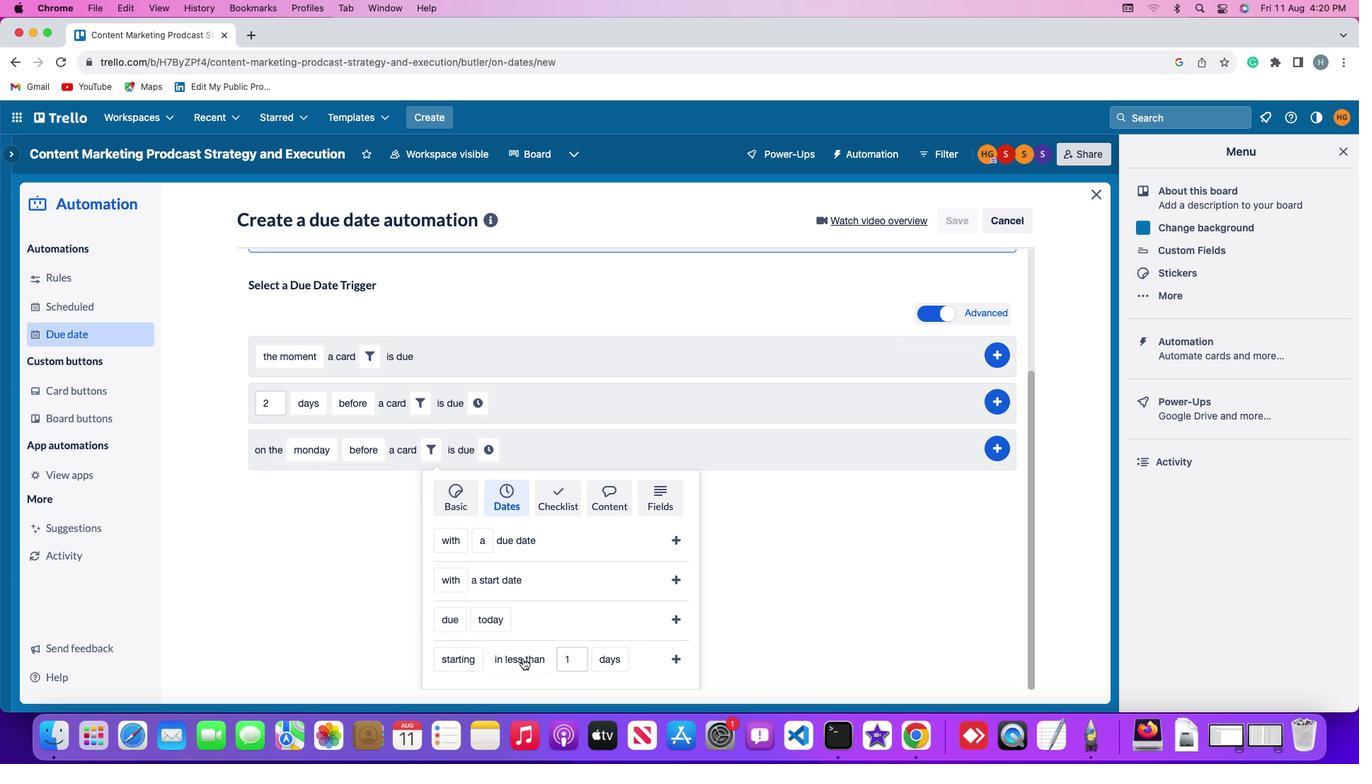 
Action: Mouse pressed left at (523, 658)
Screenshot: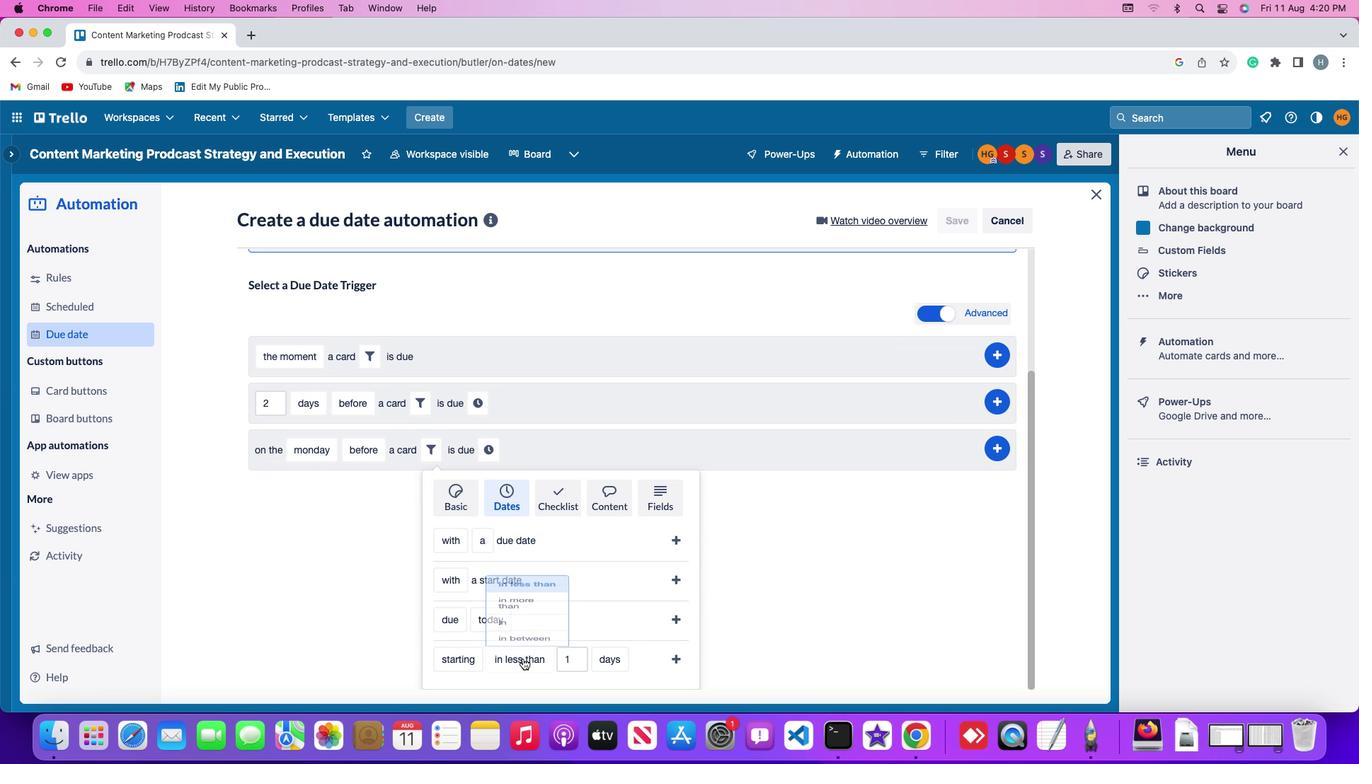 
Action: Mouse moved to (525, 571)
Screenshot: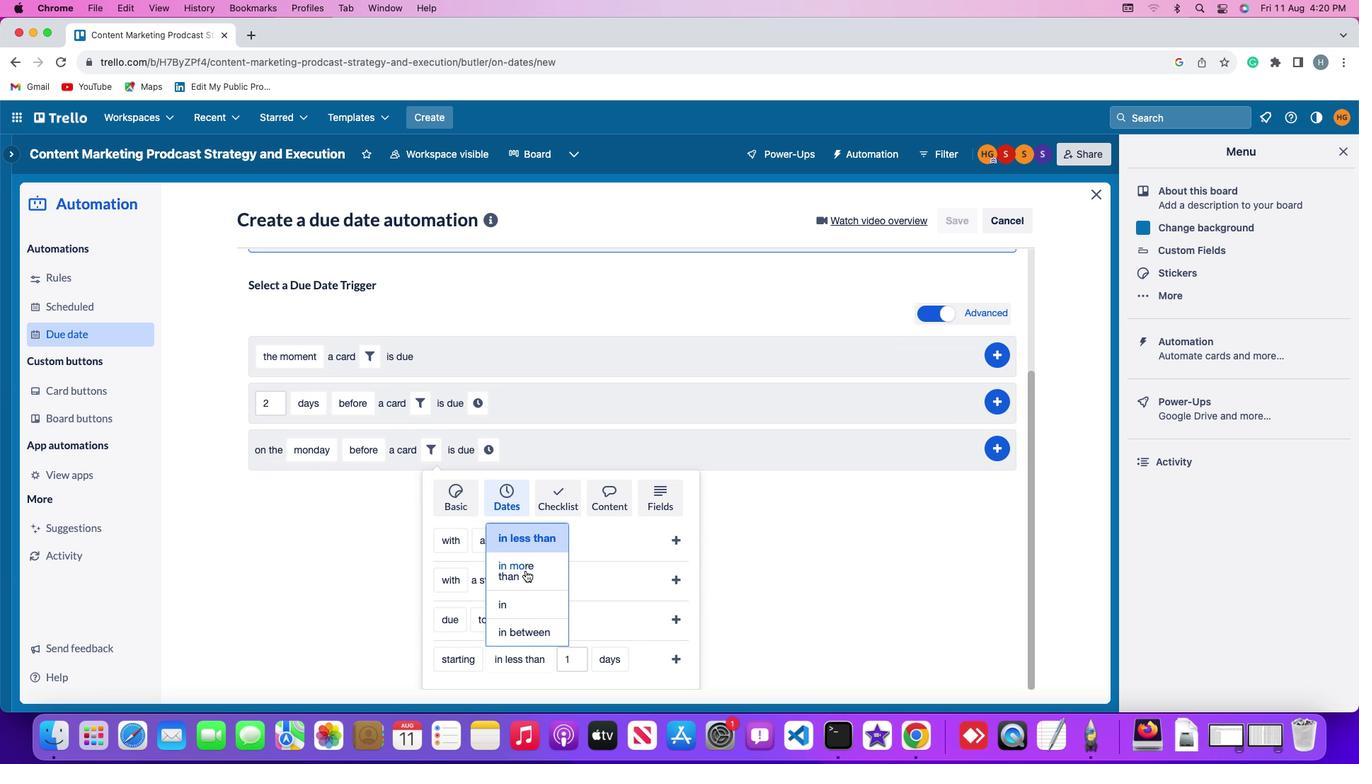 
Action: Mouse pressed left at (525, 571)
Screenshot: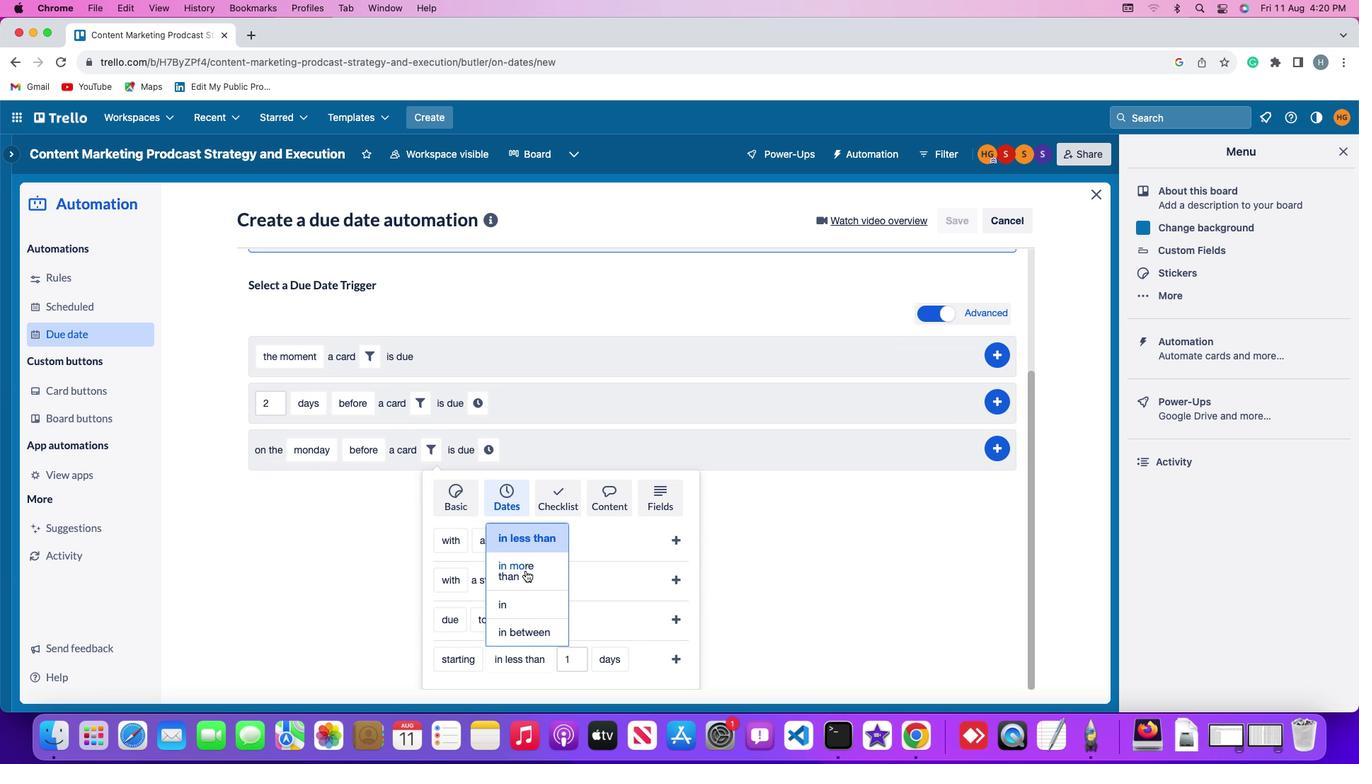 
Action: Mouse moved to (581, 662)
Screenshot: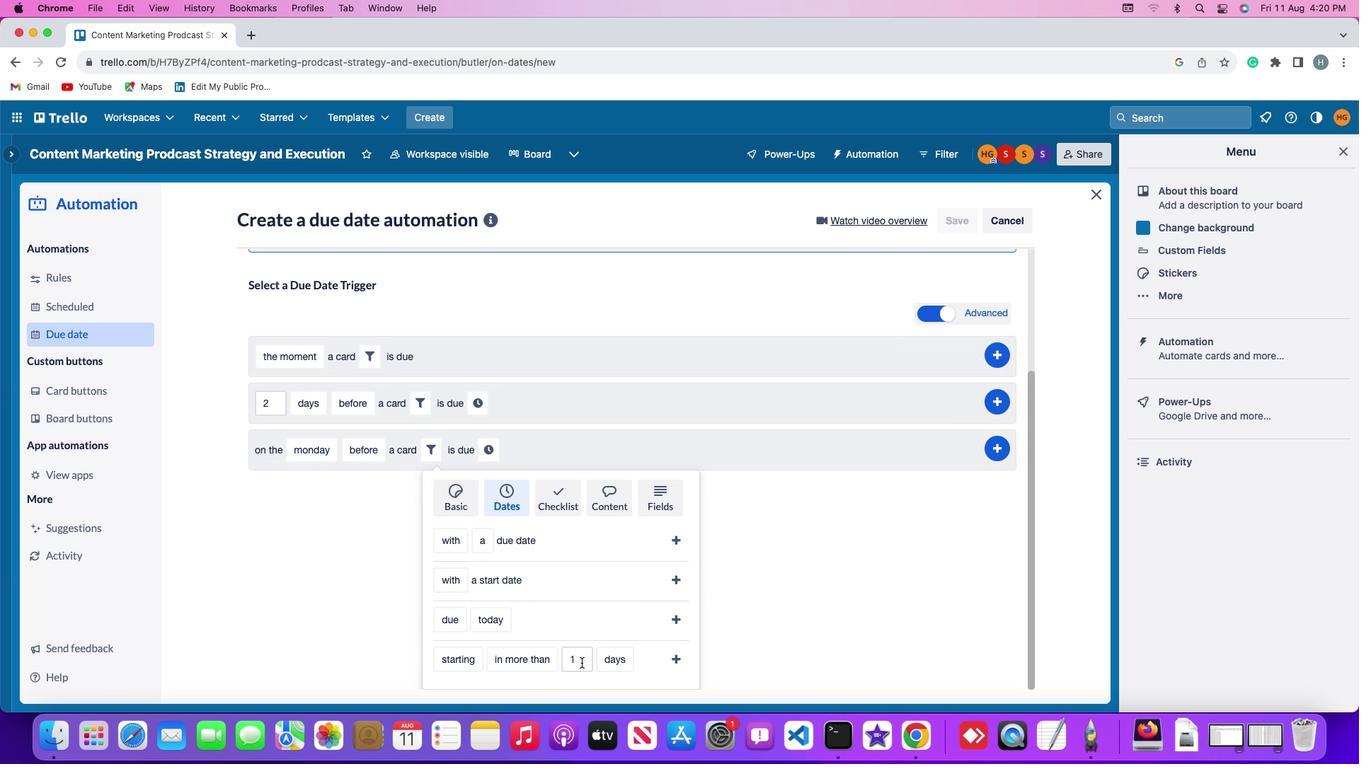 
Action: Mouse pressed left at (581, 662)
Screenshot: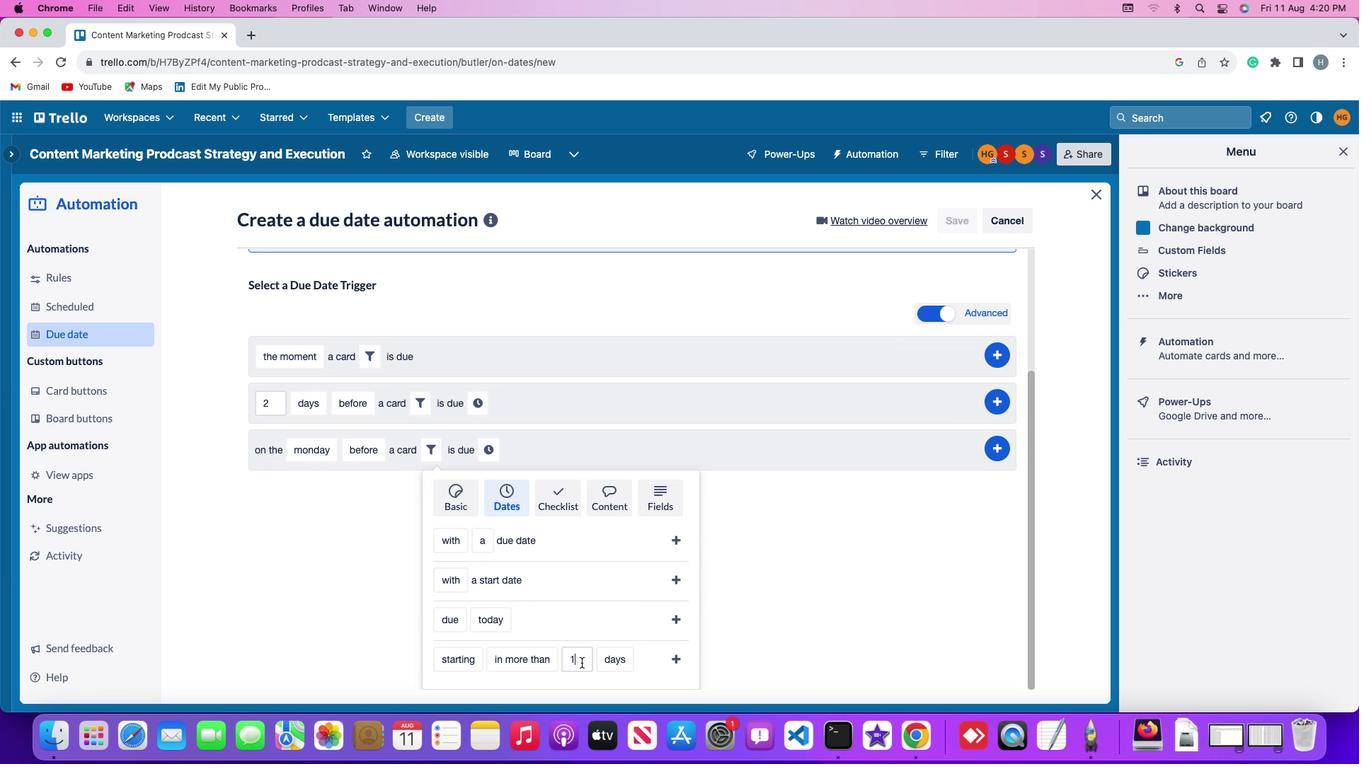
Action: Key pressed Key.backspace'1'
Screenshot: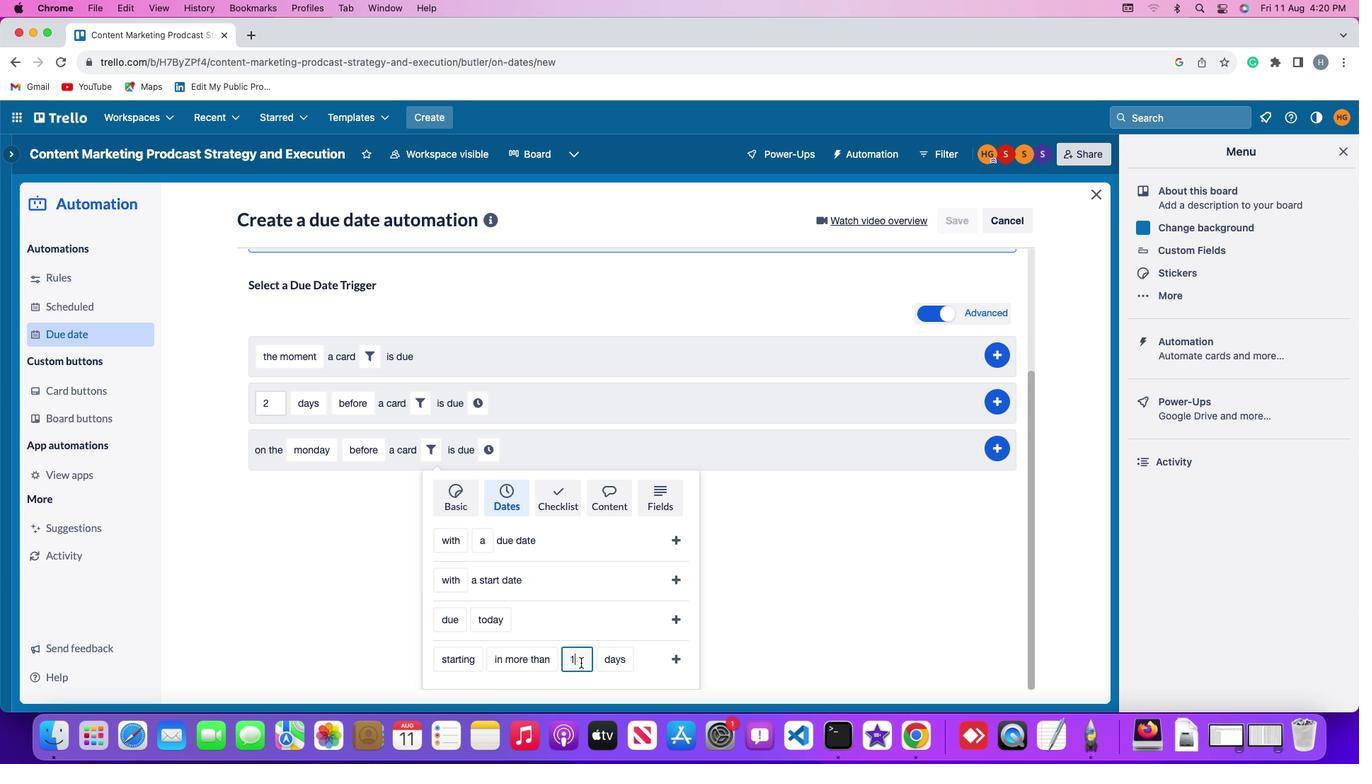 
Action: Mouse moved to (603, 659)
Screenshot: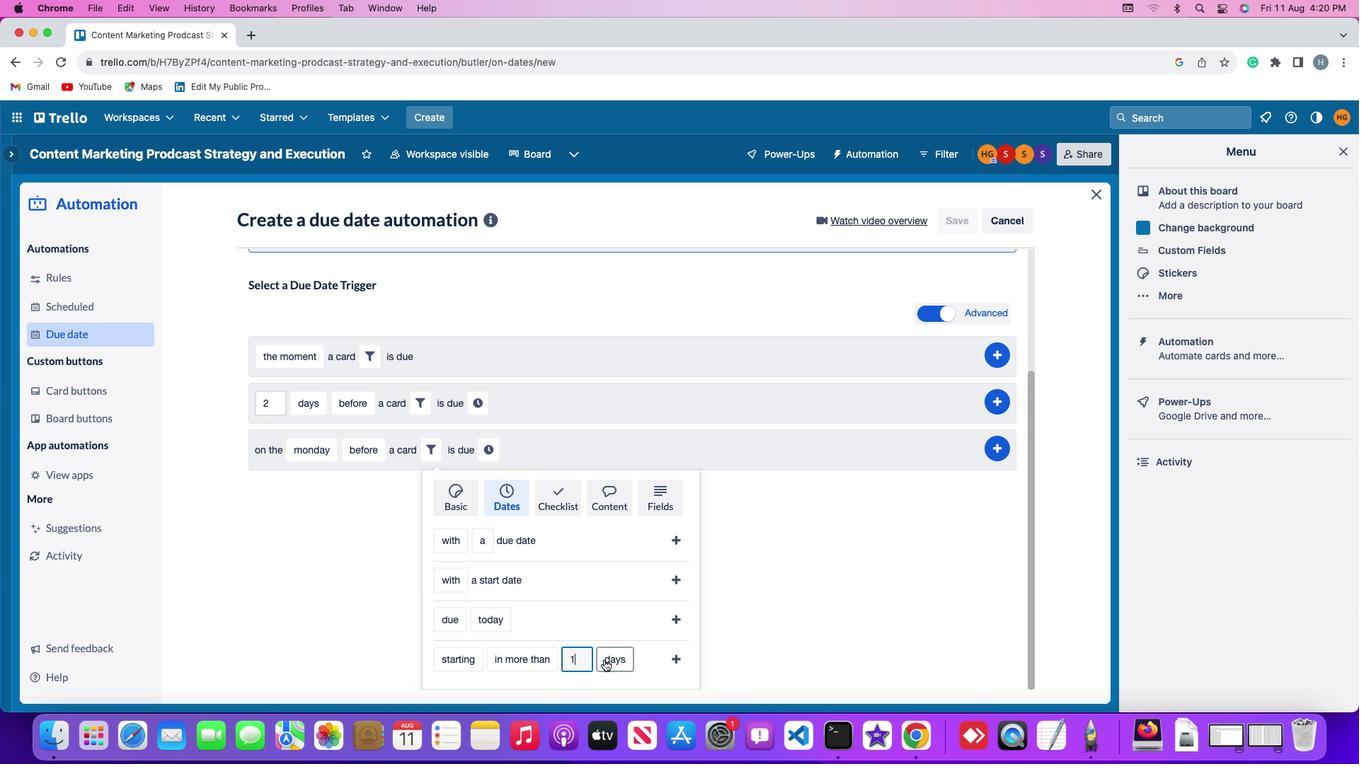 
Action: Mouse pressed left at (603, 659)
Screenshot: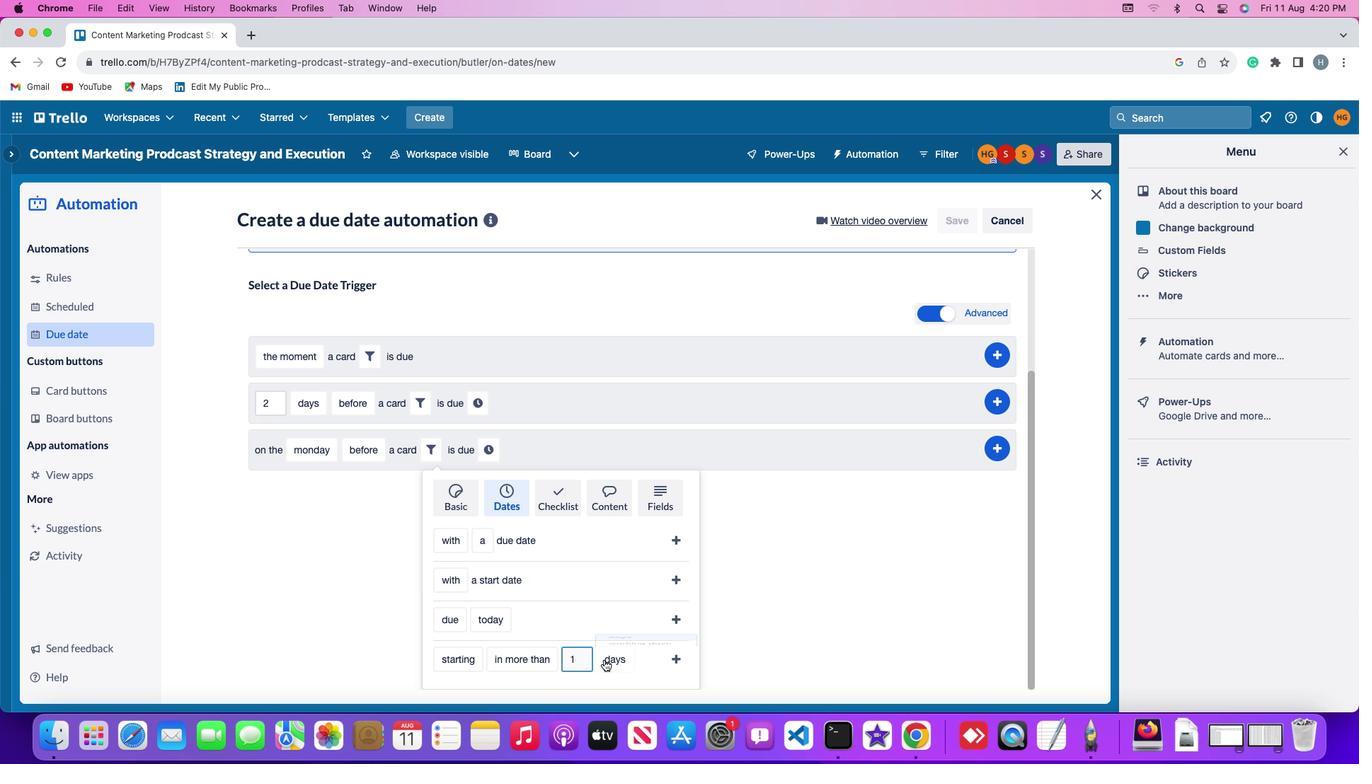 
Action: Mouse moved to (620, 607)
Screenshot: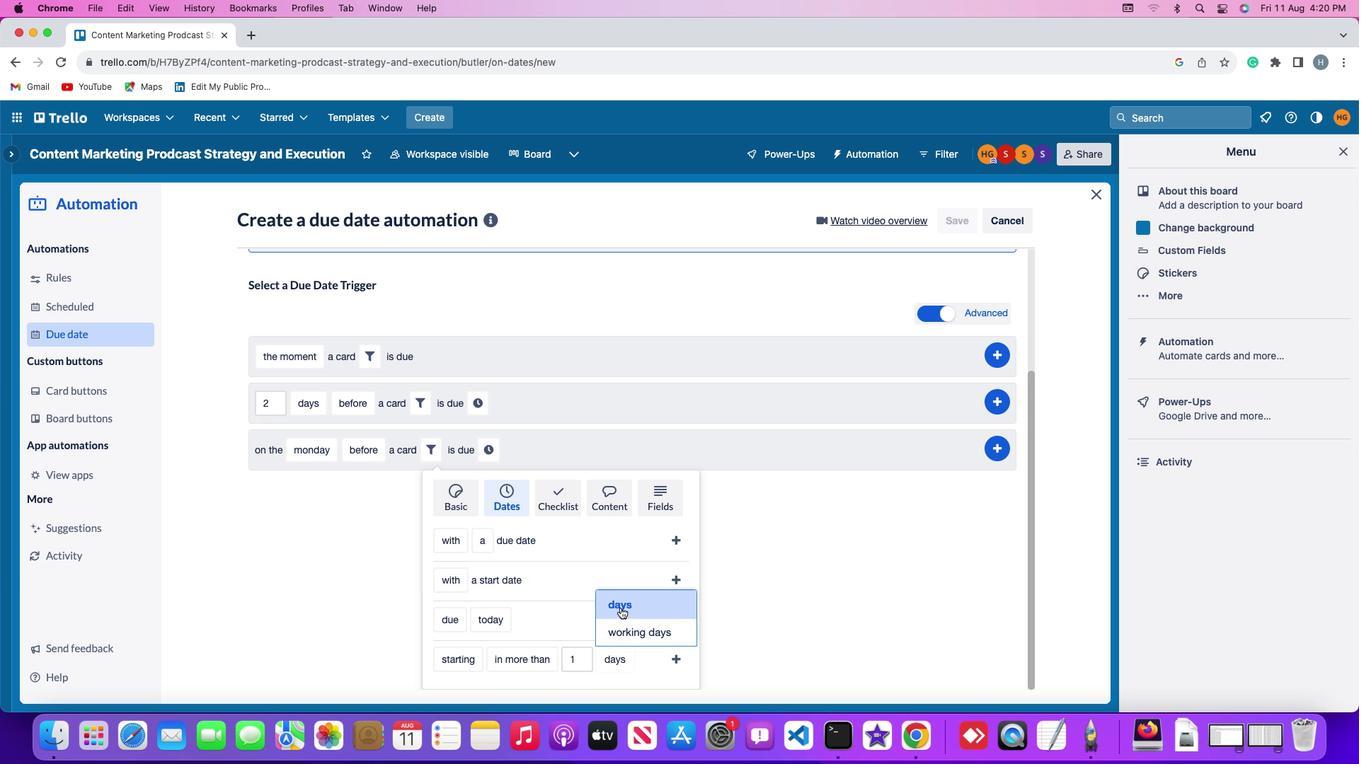 
Action: Mouse pressed left at (620, 607)
Screenshot: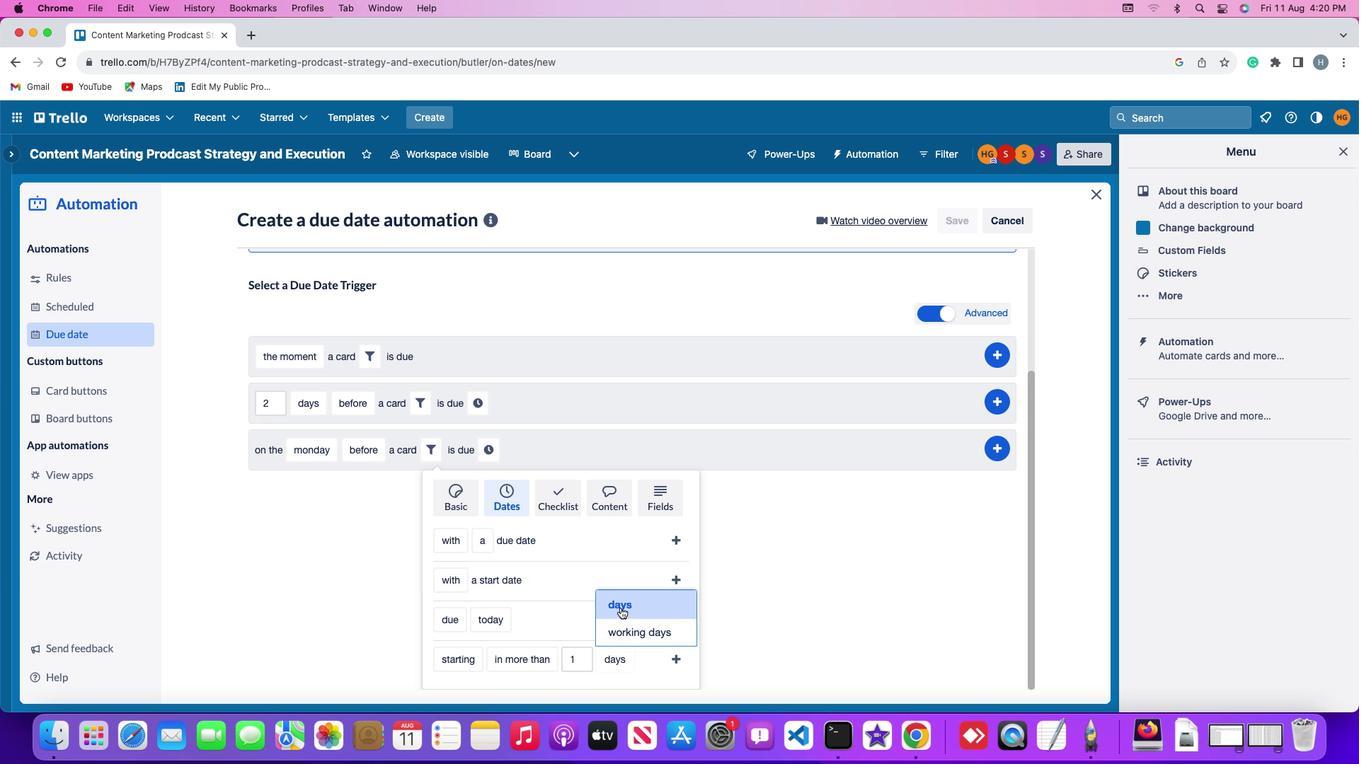 
Action: Mouse moved to (678, 663)
Screenshot: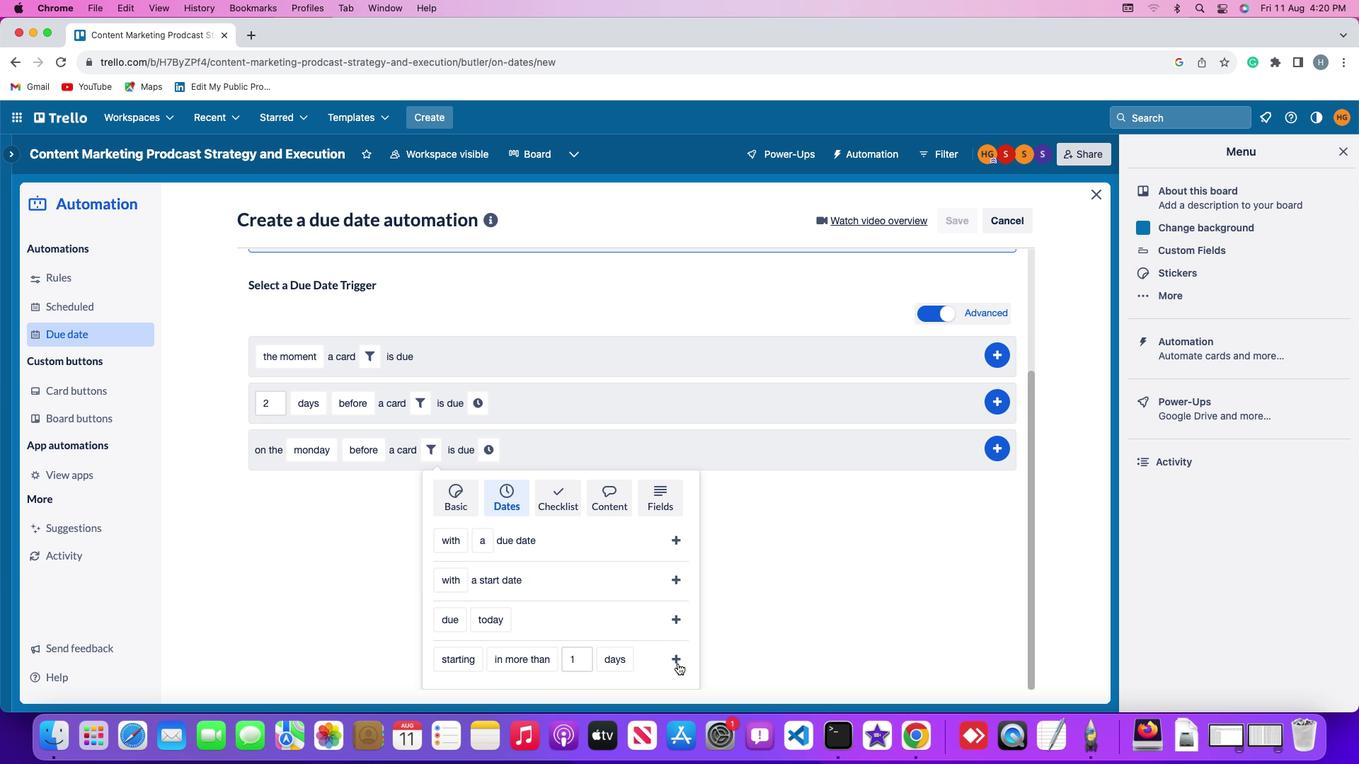 
Action: Mouse pressed left at (678, 663)
Screenshot: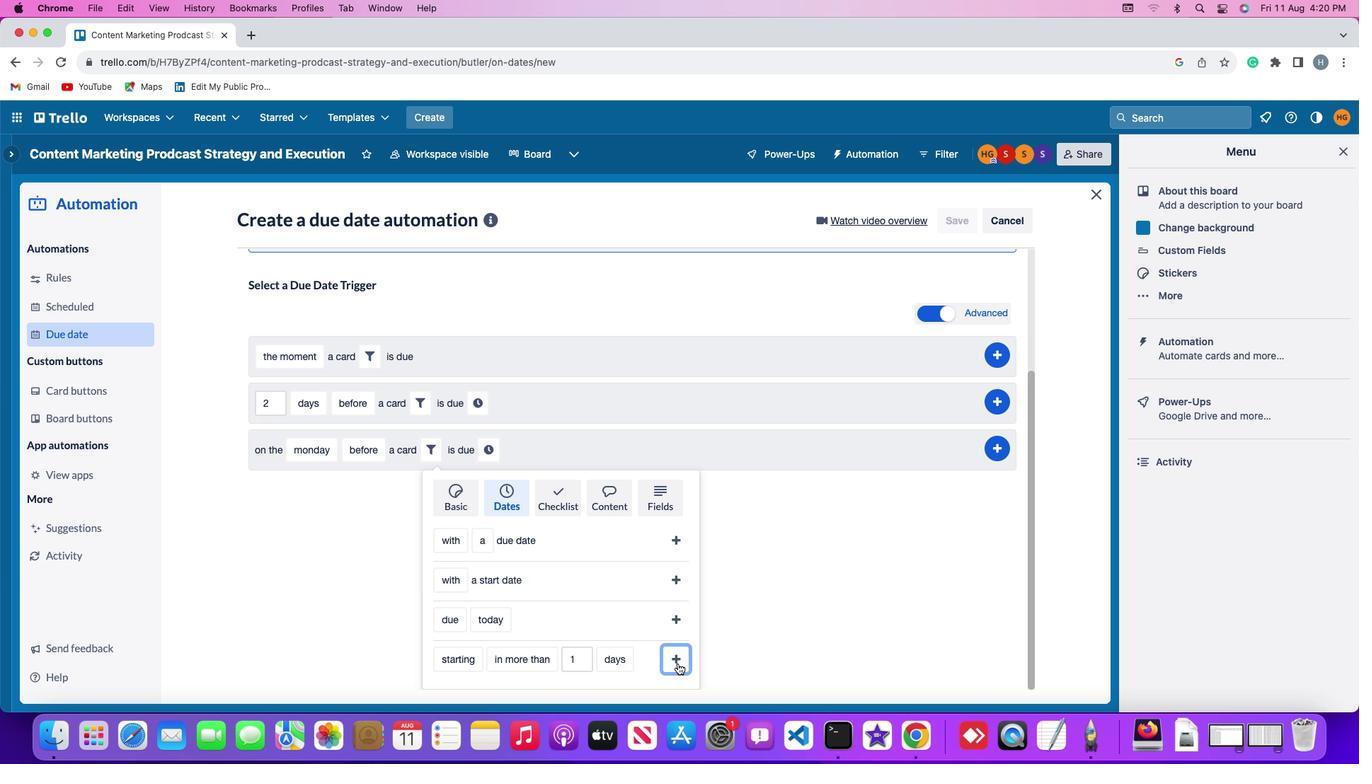 
Action: Mouse moved to (651, 616)
Screenshot: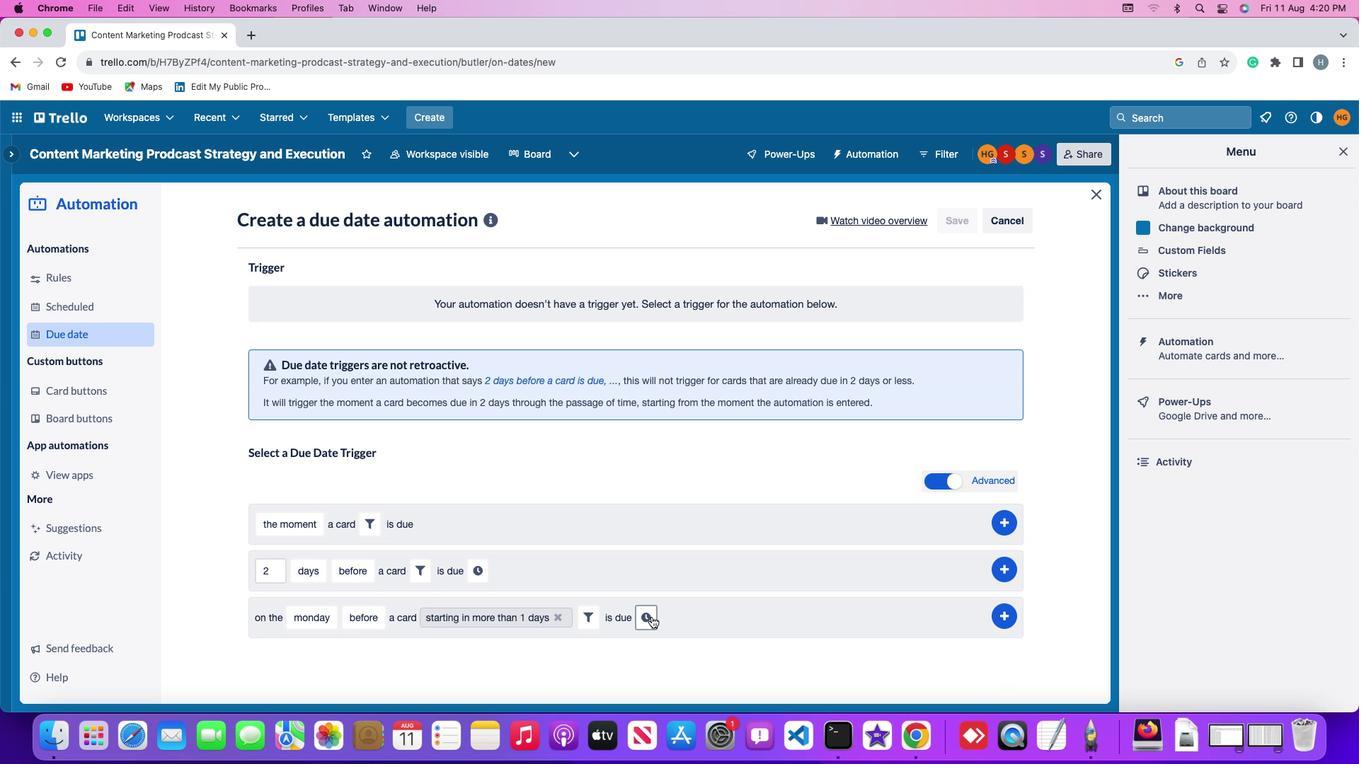 
Action: Mouse pressed left at (651, 616)
Screenshot: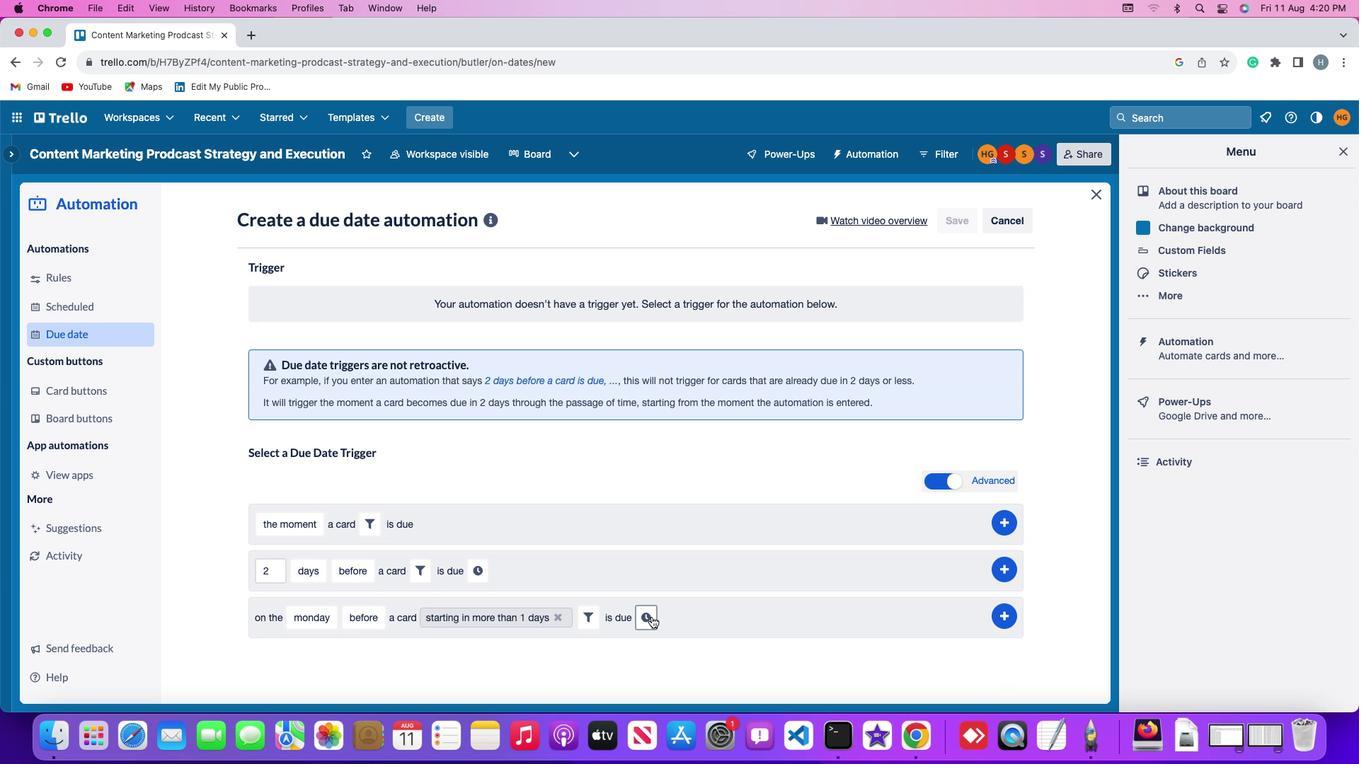 
Action: Mouse moved to (677, 623)
Screenshot: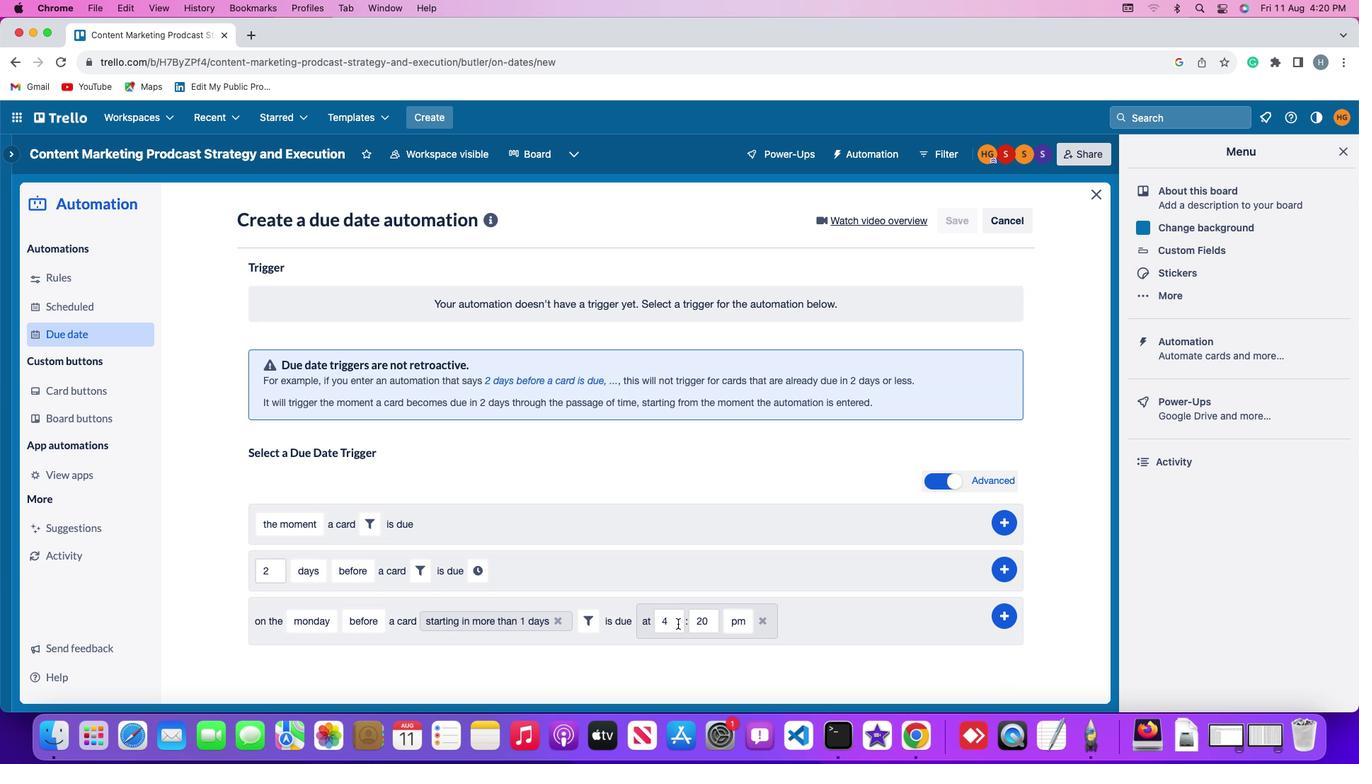 
Action: Mouse pressed left at (677, 623)
Screenshot: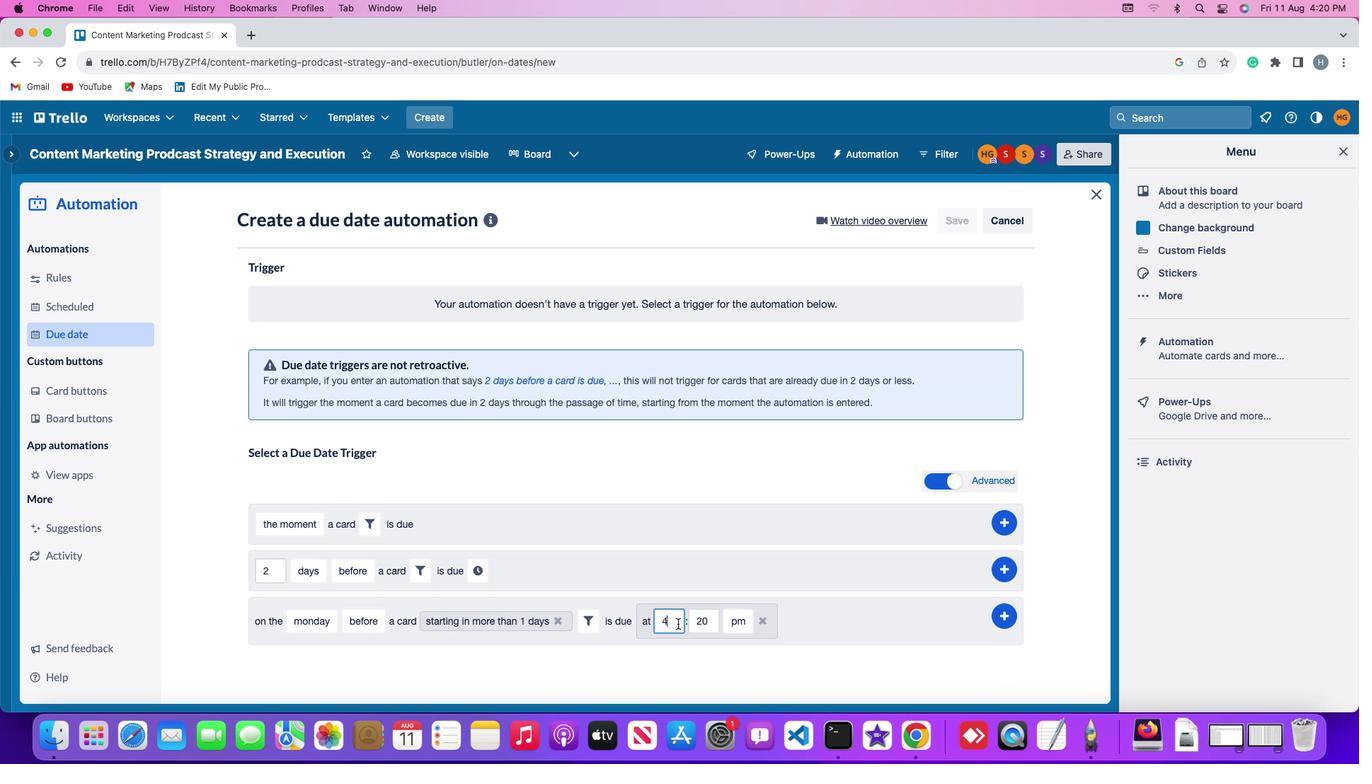 
Action: Key pressed Key.backspaceKey.backspace'1''1'
Screenshot: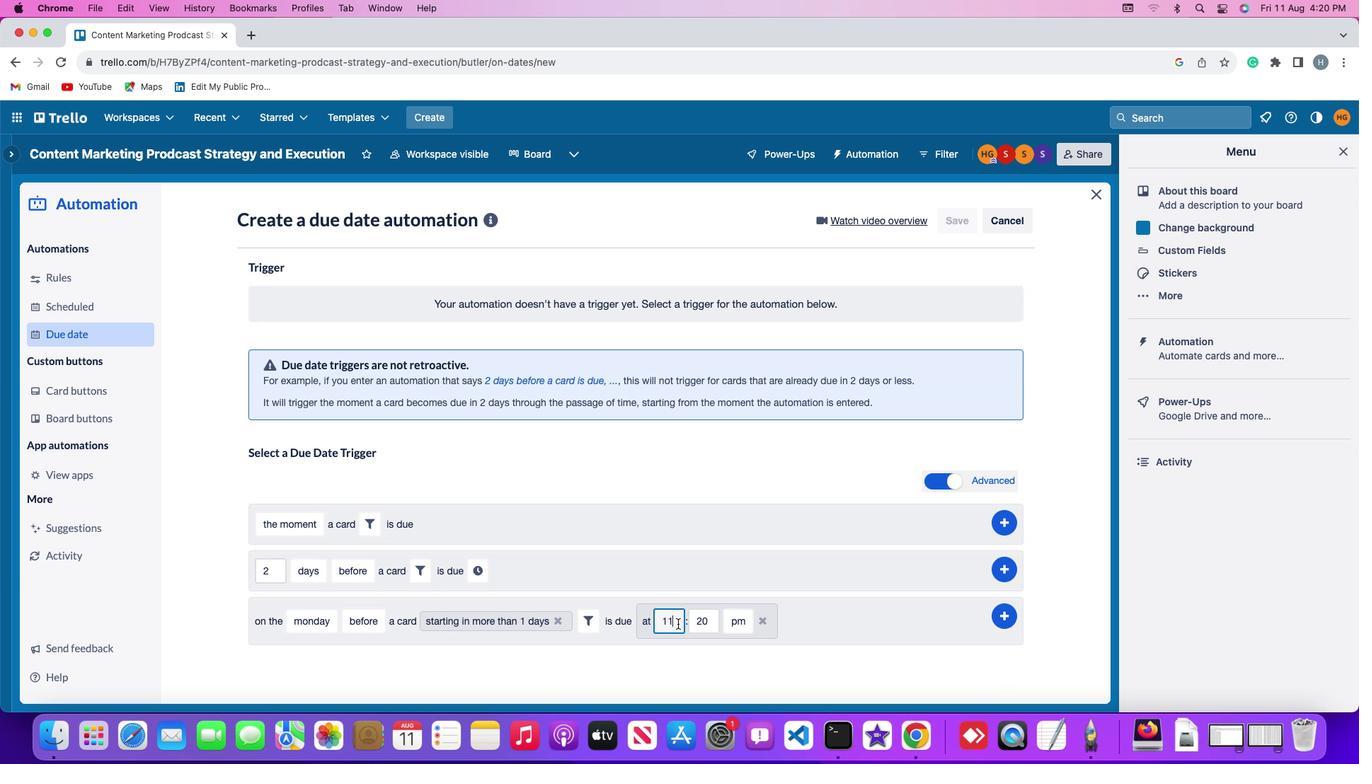 
Action: Mouse moved to (718, 625)
Screenshot: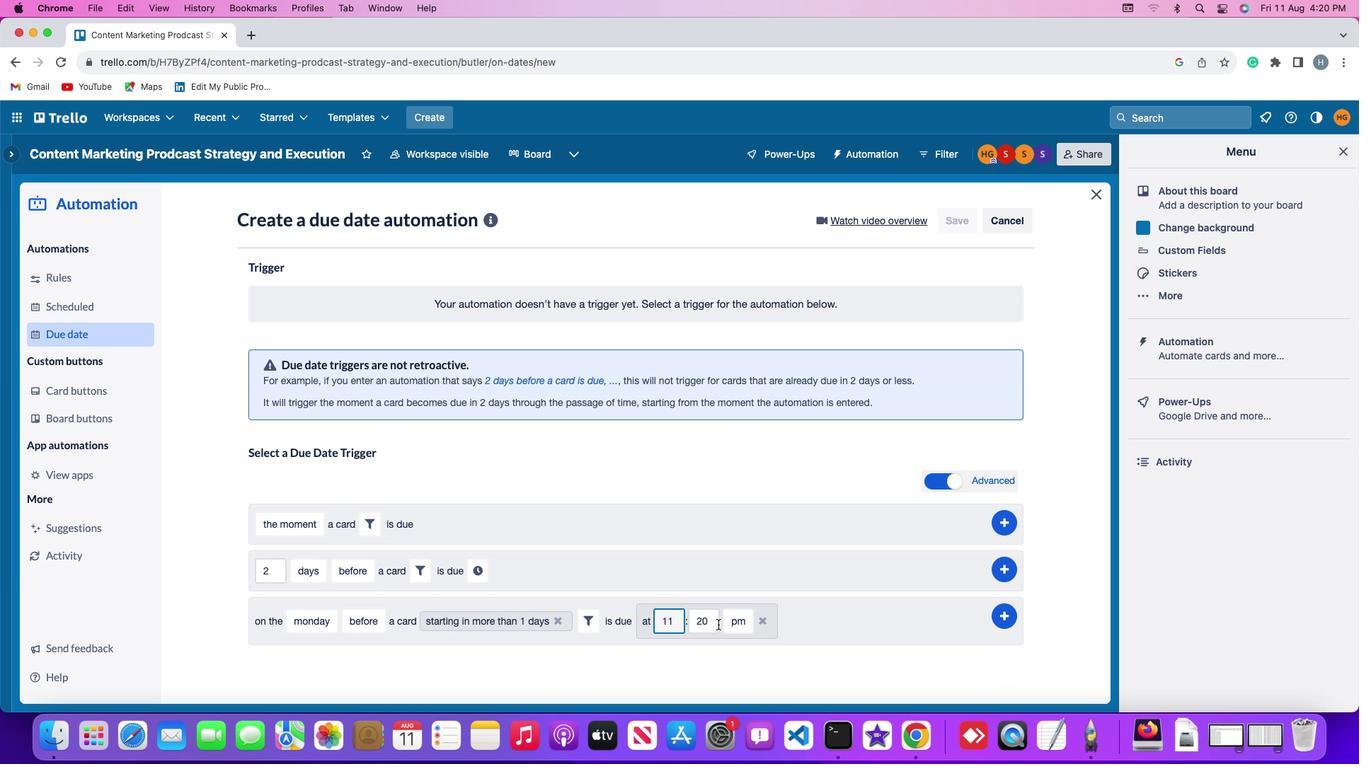 
Action: Mouse pressed left at (718, 625)
Screenshot: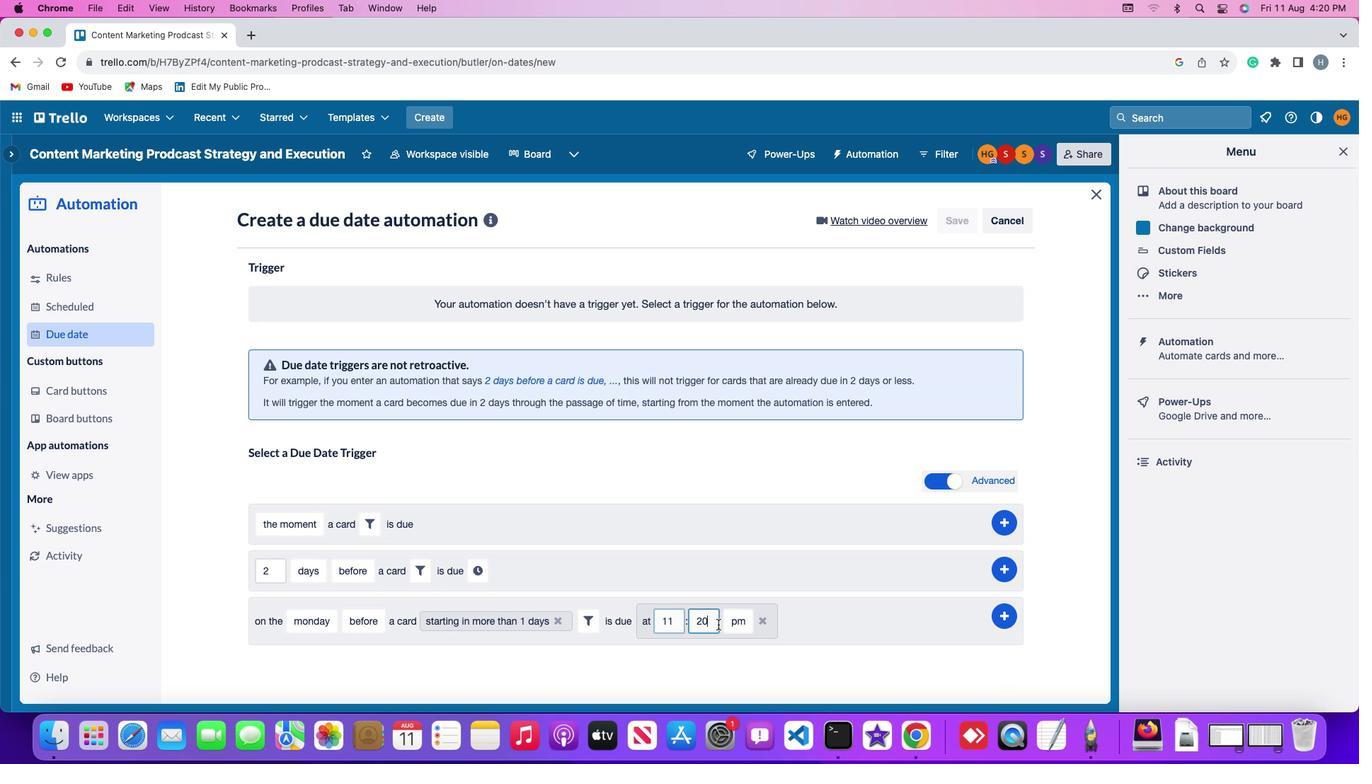 
Action: Mouse moved to (718, 624)
Screenshot: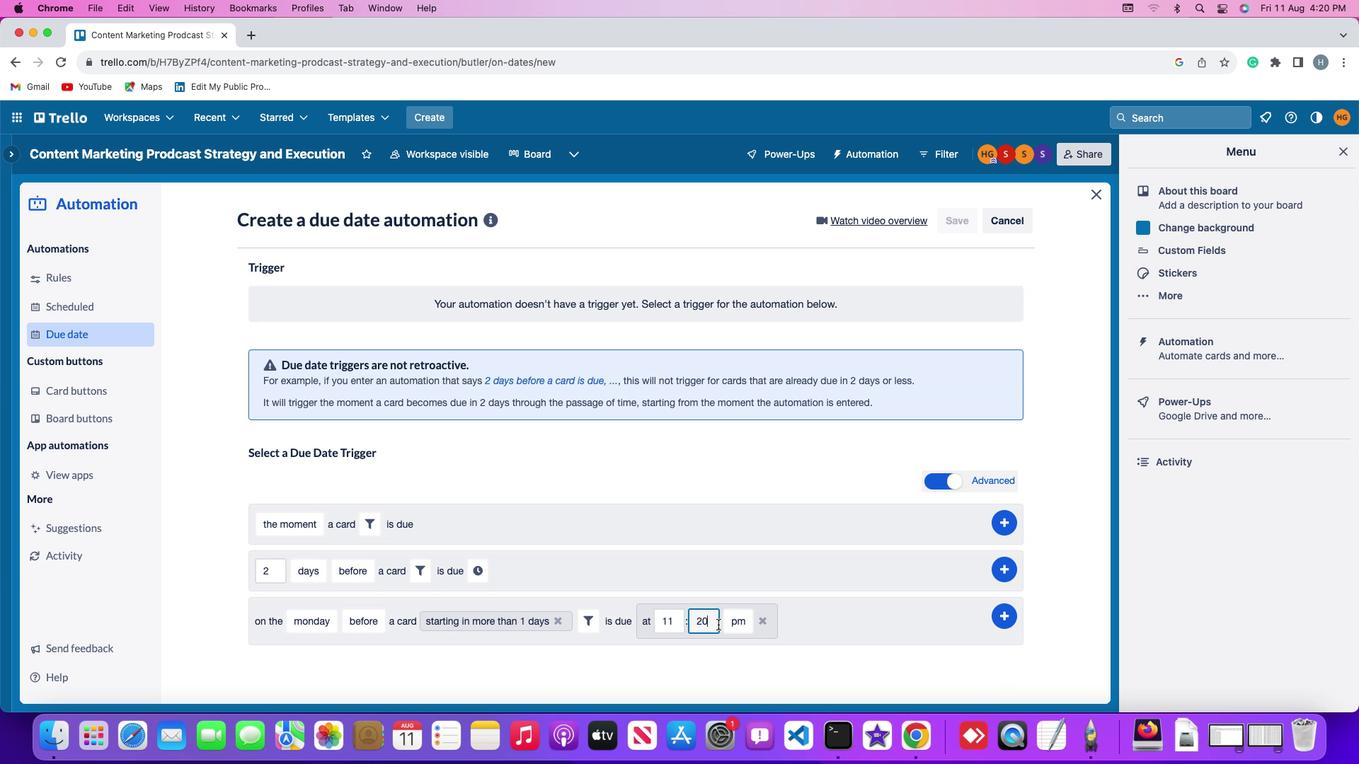
Action: Key pressed Key.backspaceKey.backspace'0''0'
Screenshot: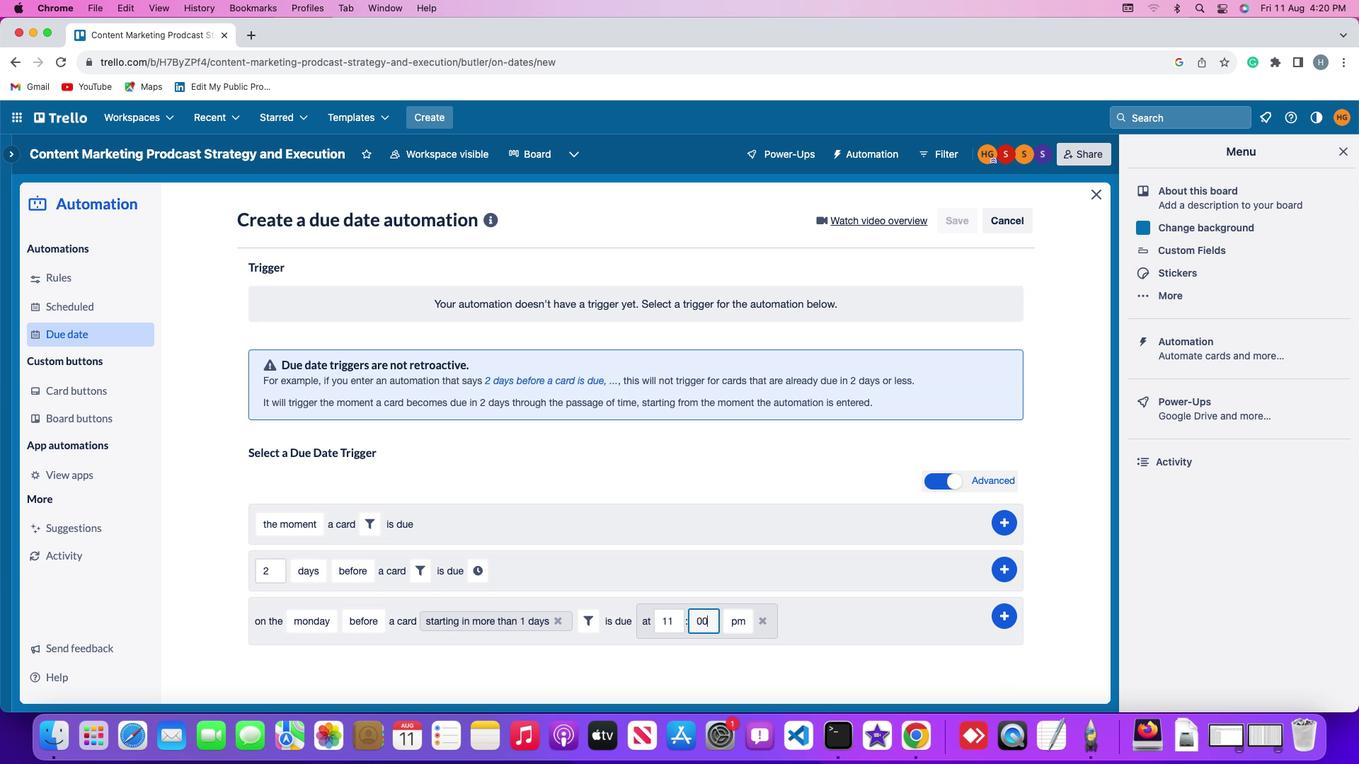 
Action: Mouse moved to (734, 621)
Screenshot: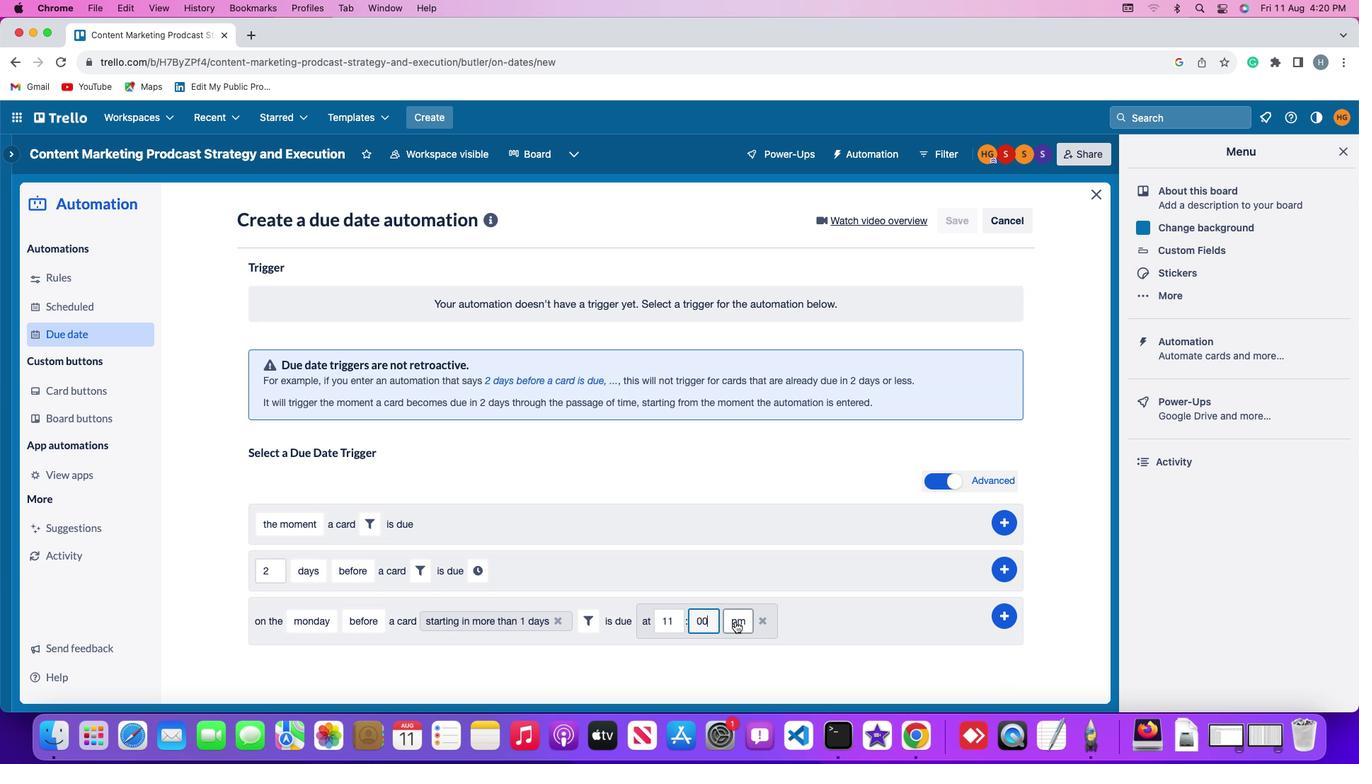 
Action: Mouse pressed left at (734, 621)
Screenshot: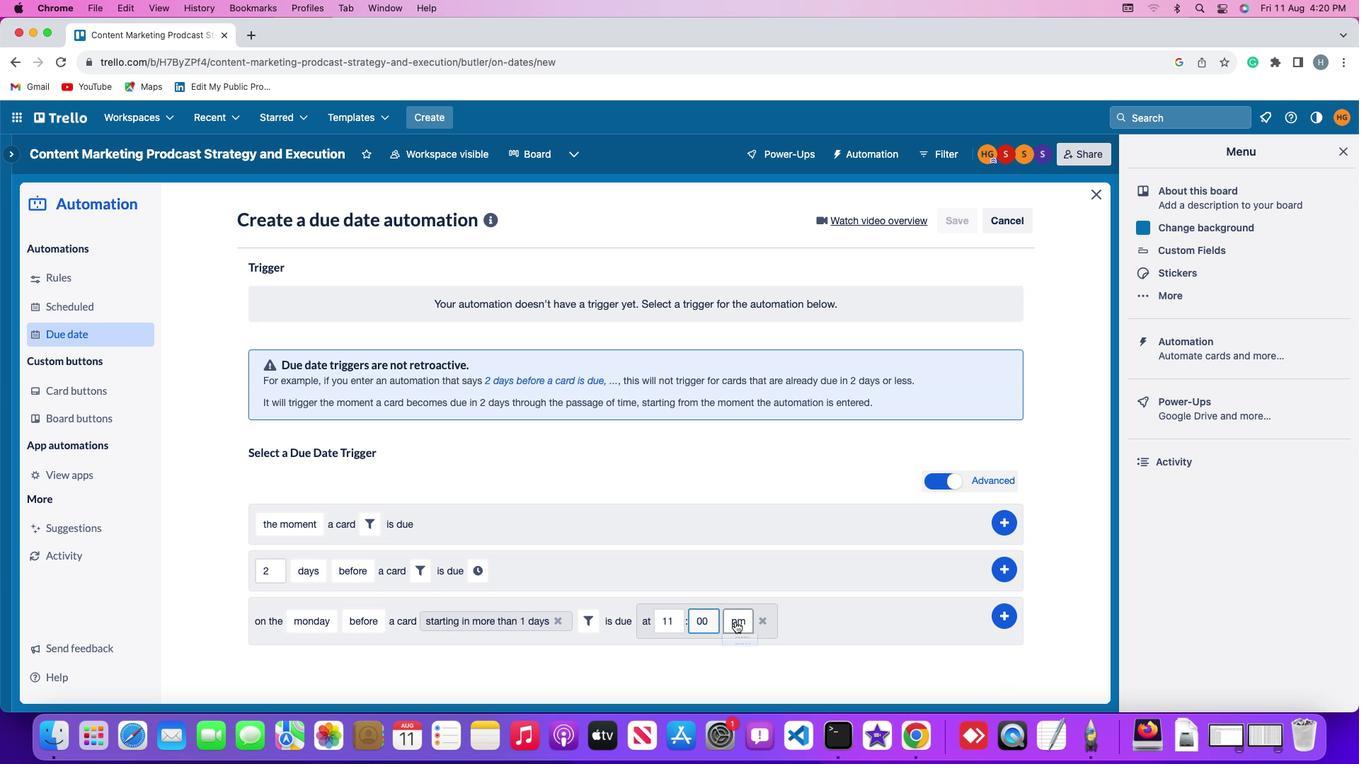 
Action: Mouse moved to (741, 645)
Screenshot: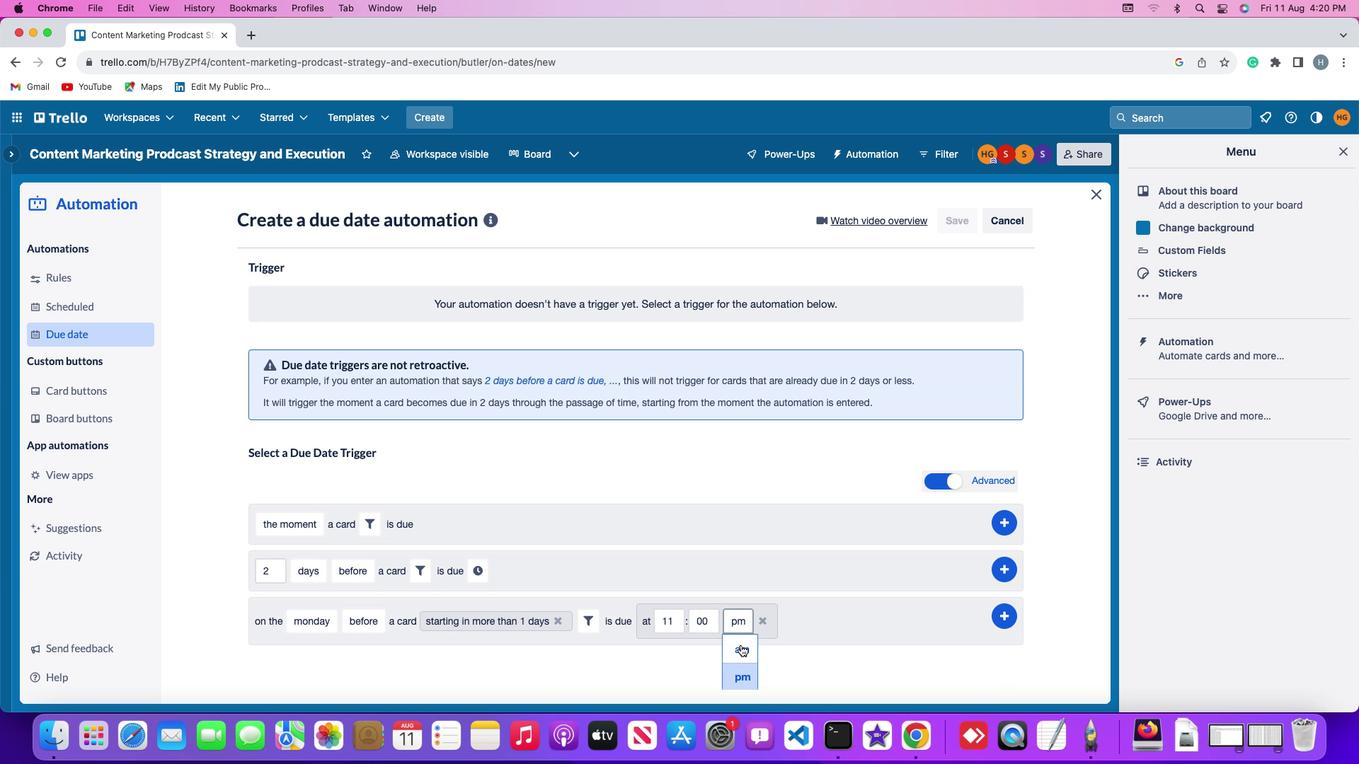 
Action: Mouse pressed left at (741, 645)
Screenshot: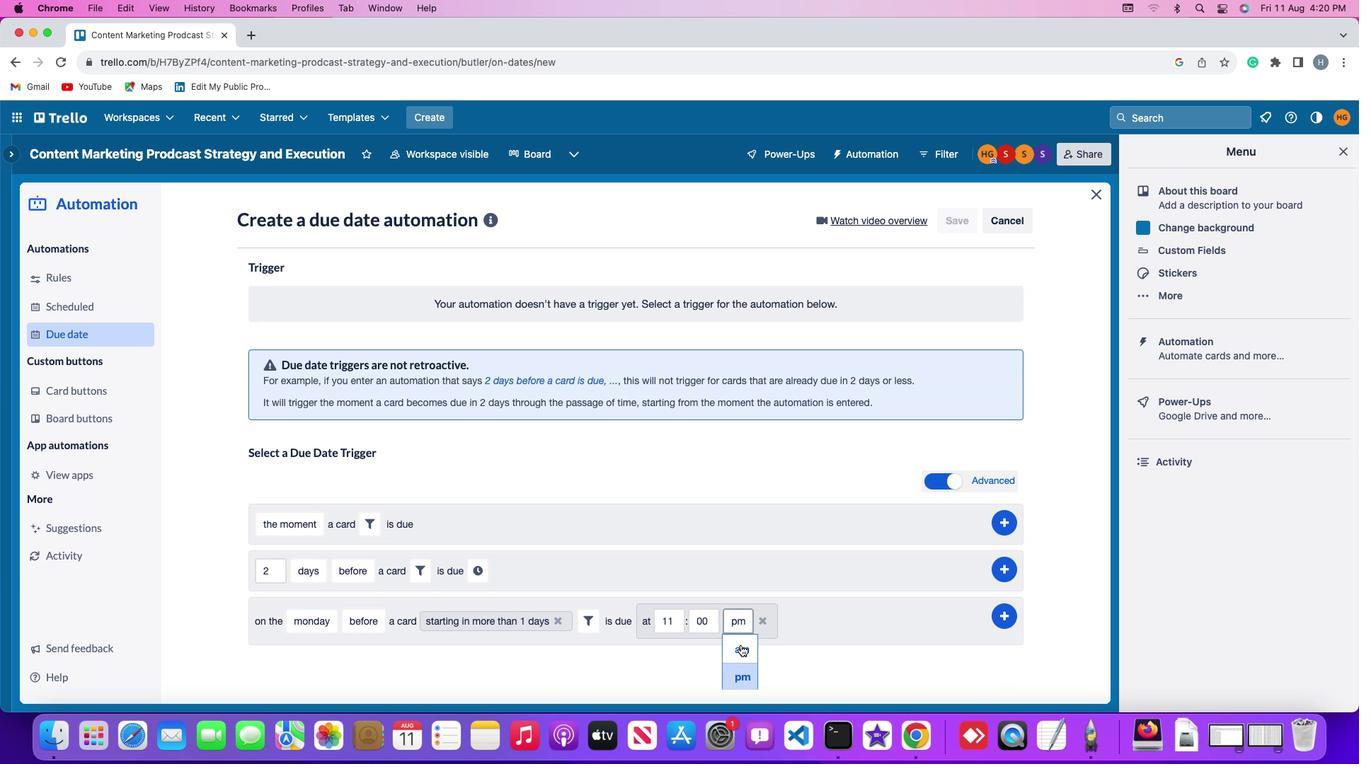 
Action: Mouse moved to (1002, 617)
Screenshot: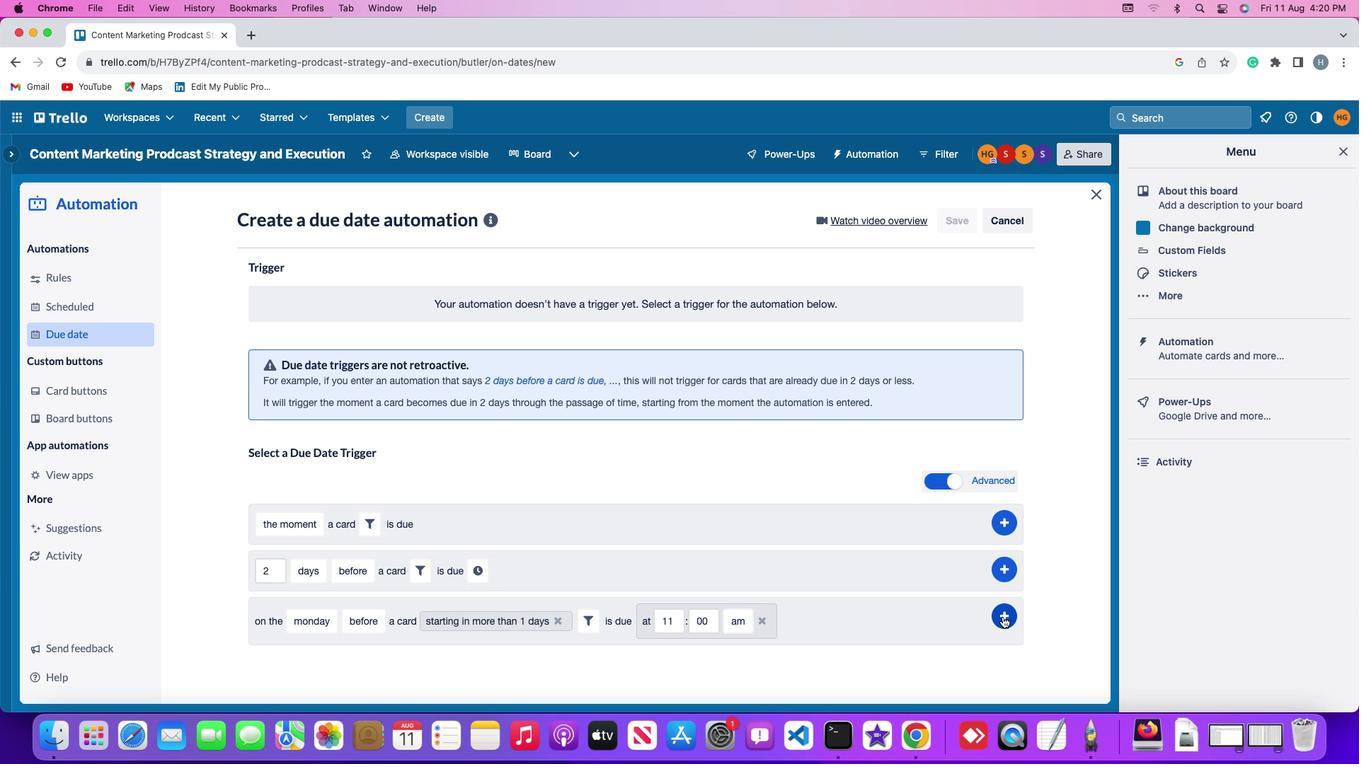 
Action: Mouse pressed left at (1002, 617)
Screenshot: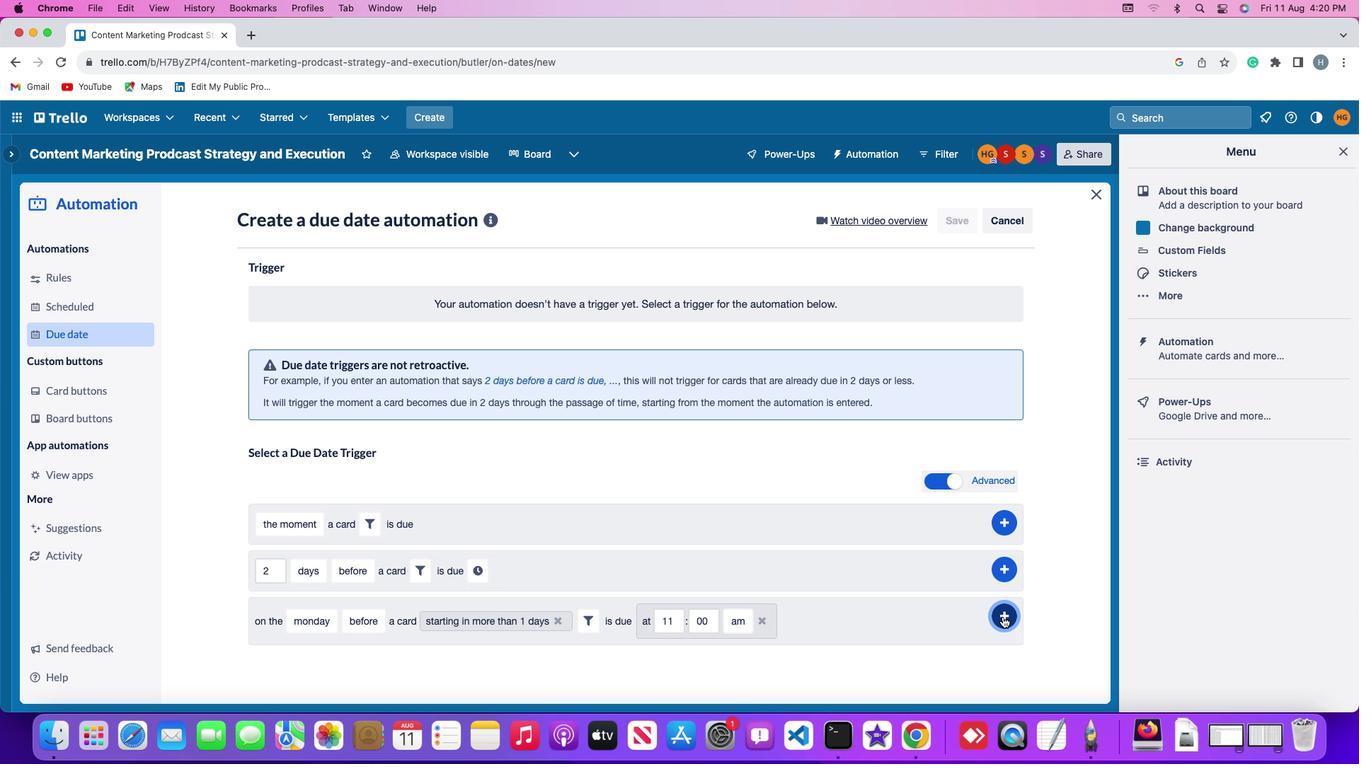 
Action: Mouse moved to (1066, 504)
Screenshot: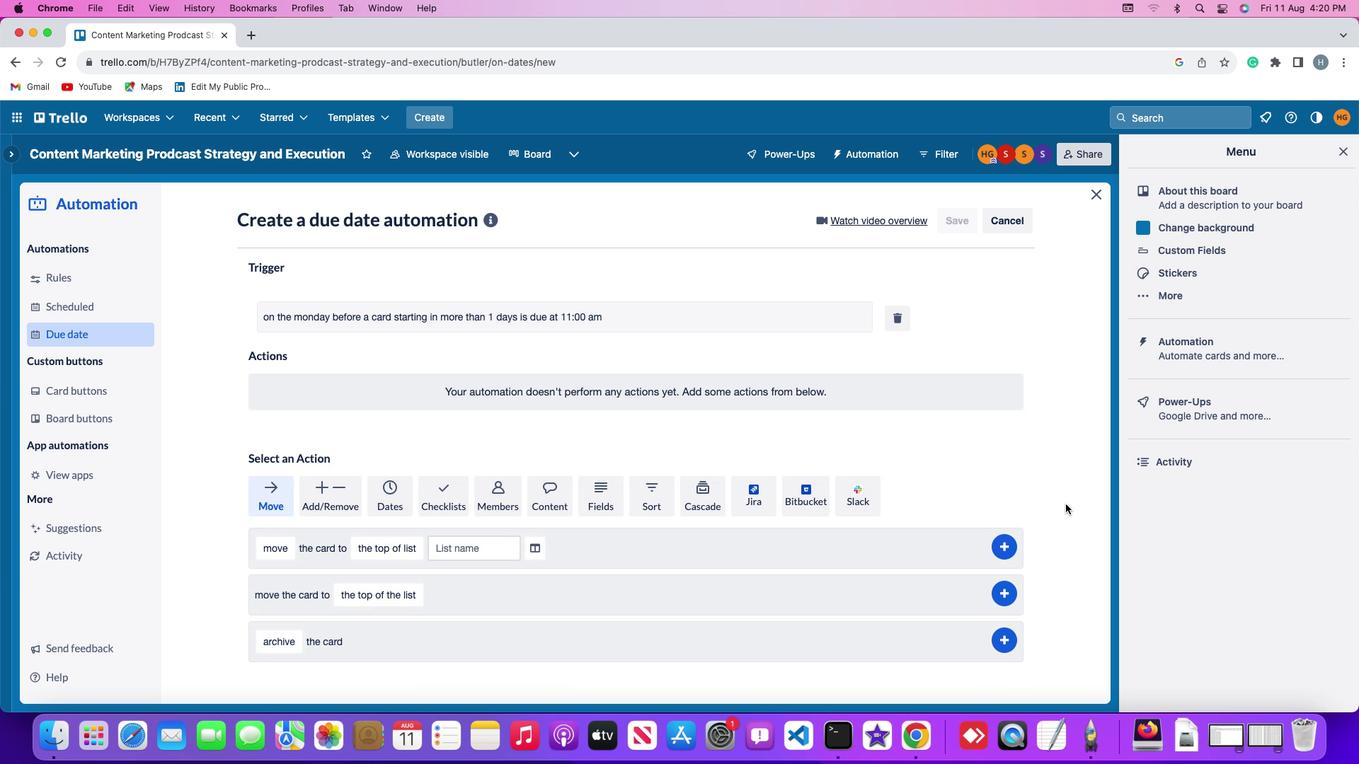 
